 Task: Look for space in Banamba, Mali from 26th August, 2023 to 10th September, 2023 for 6 adults, 2 children in price range Rs.10000 to Rs.15000. Place can be entire place or shared room with 6 bedrooms having 6 beds and 6 bathrooms. Property type can be house, flat, guest house. Amenities needed are: wifi, TV, free parkinig on premises, gym, breakfast. Booking option can be shelf check-in. Required host language is English.
Action: Mouse moved to (461, 116)
Screenshot: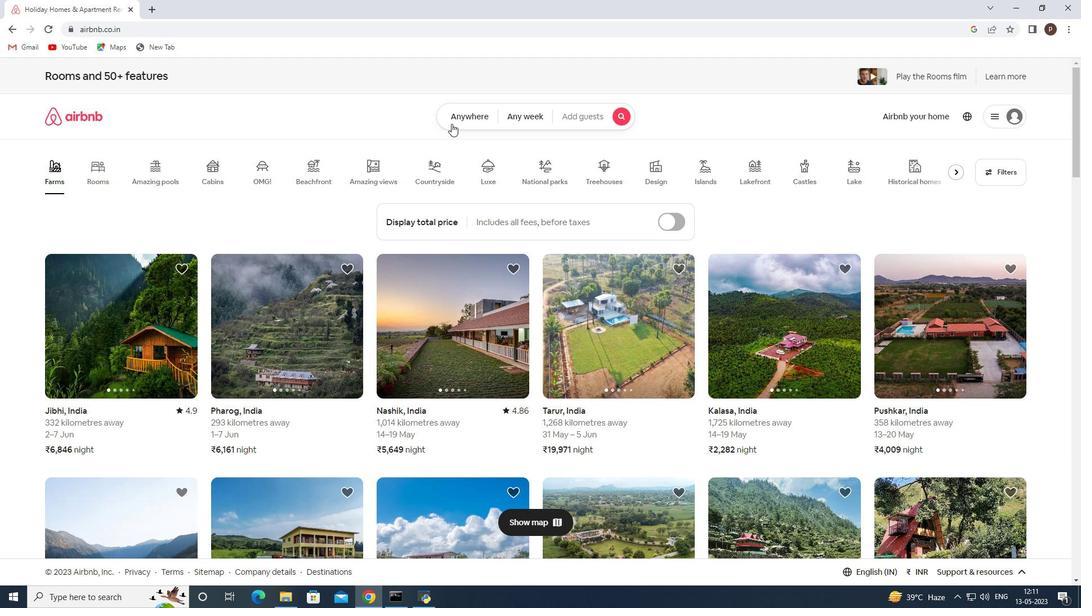 
Action: Mouse pressed left at (461, 116)
Screenshot: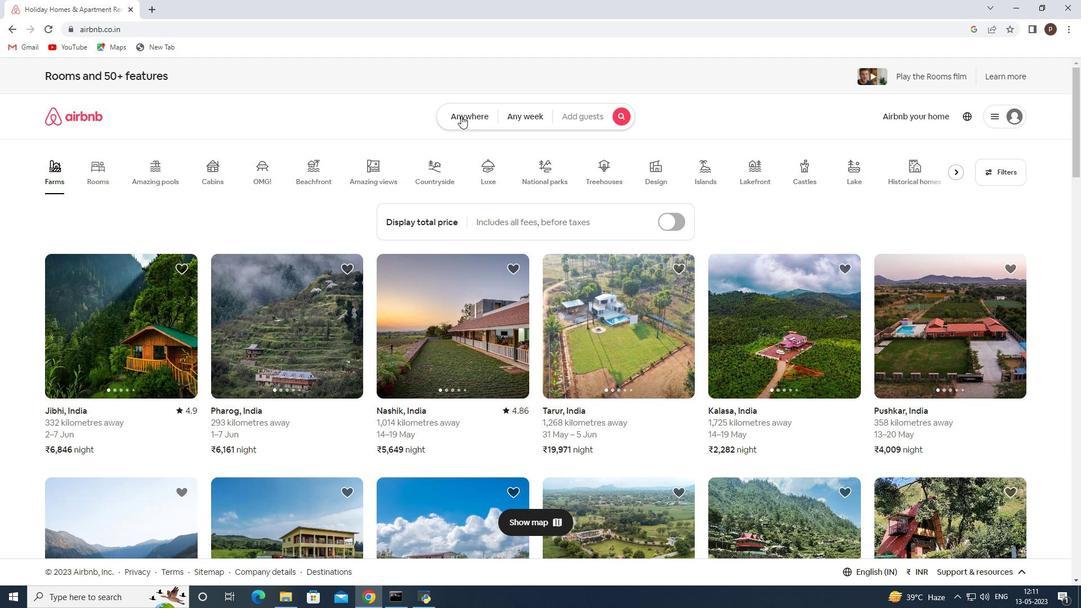 
Action: Mouse moved to (360, 158)
Screenshot: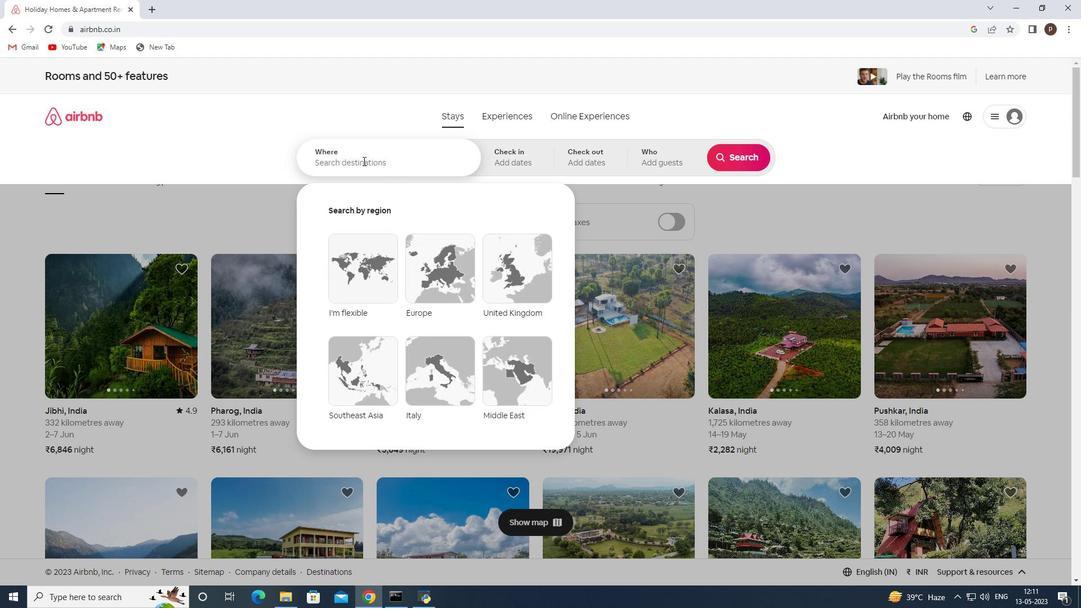 
Action: Mouse pressed left at (360, 158)
Screenshot: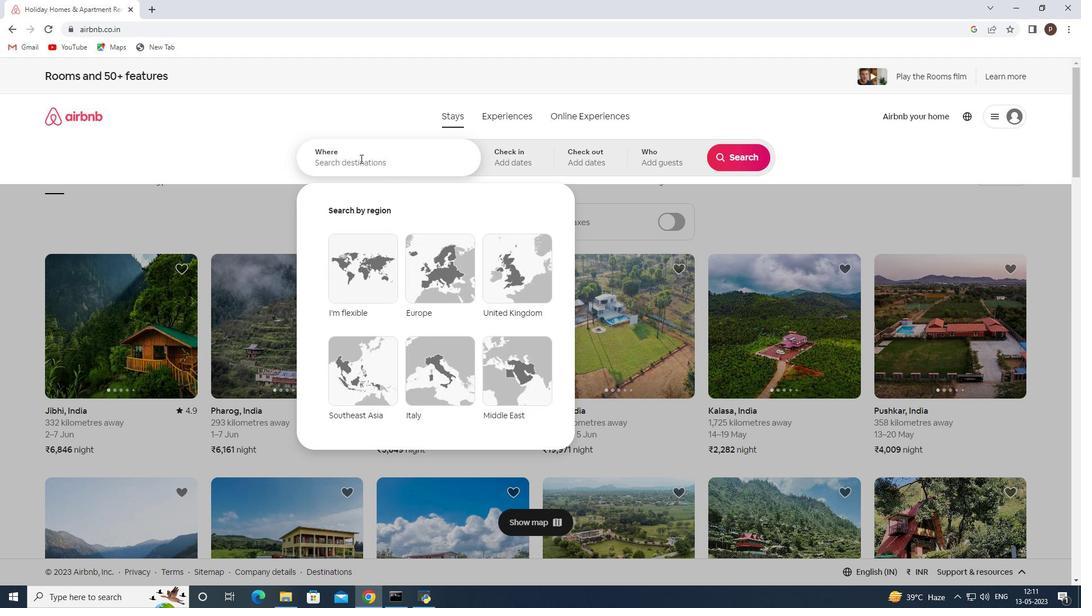 
Action: Key pressed <Key.caps_lock>B<Key.caps_lock>anamba,<Key.space><Key.caps_lock>M<Key.caps_lock>ali
Screenshot: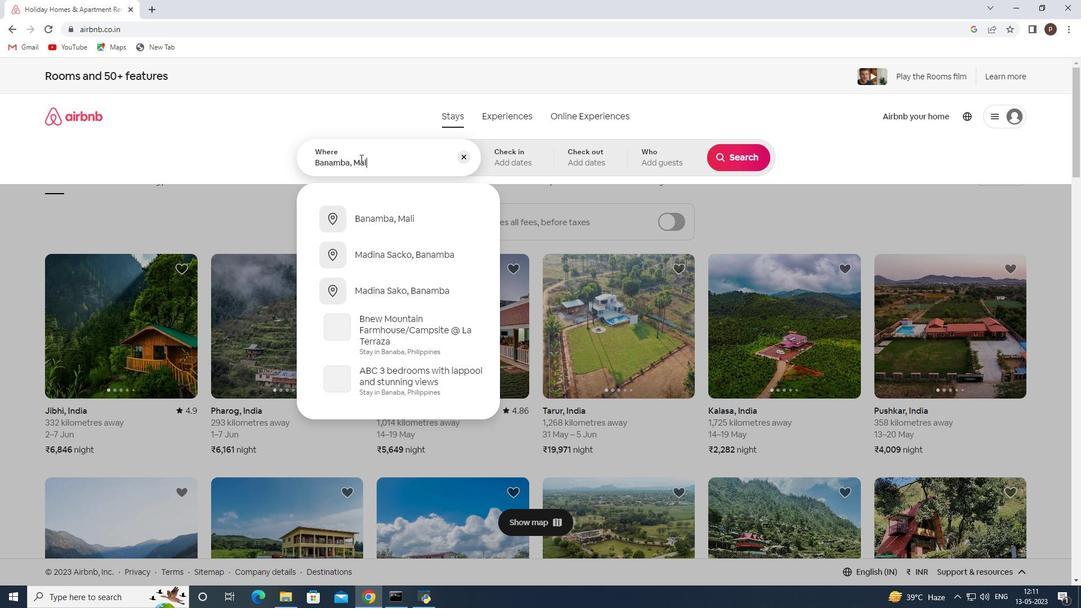 
Action: Mouse moved to (387, 219)
Screenshot: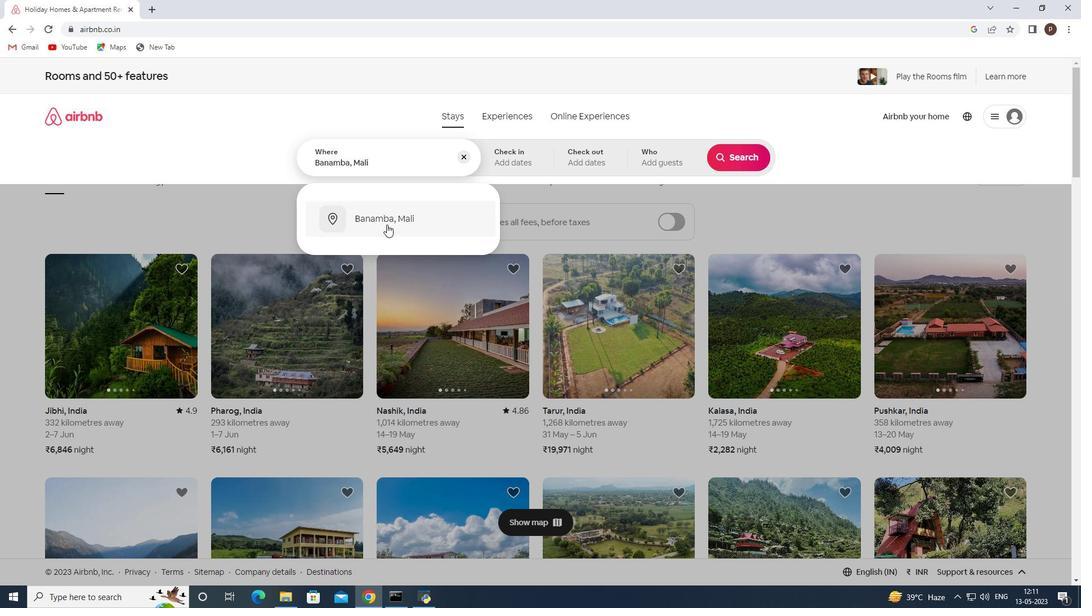 
Action: Mouse pressed left at (387, 219)
Screenshot: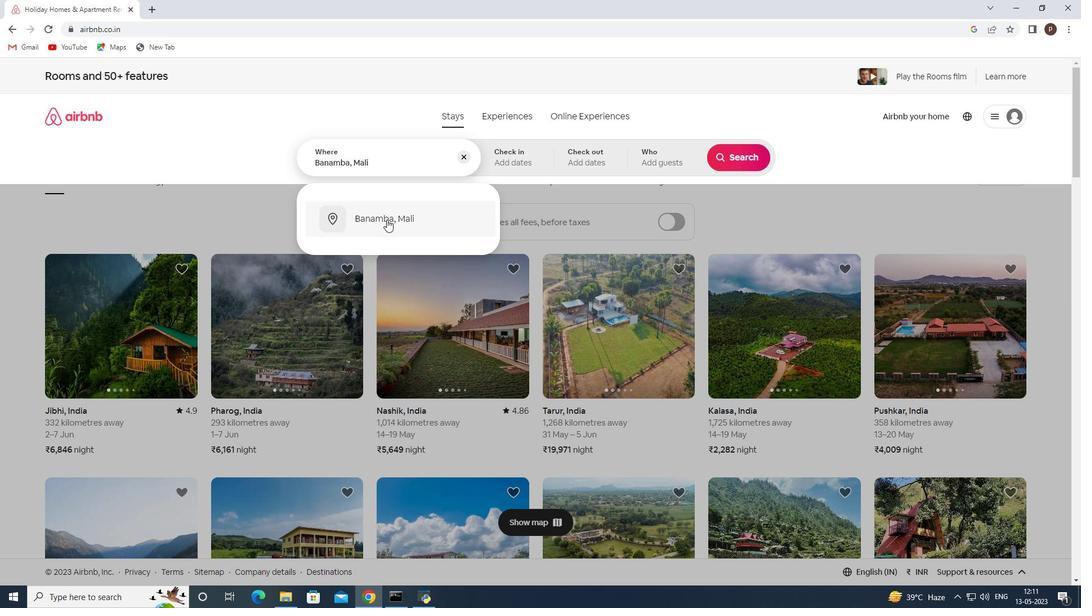 
Action: Mouse moved to (739, 253)
Screenshot: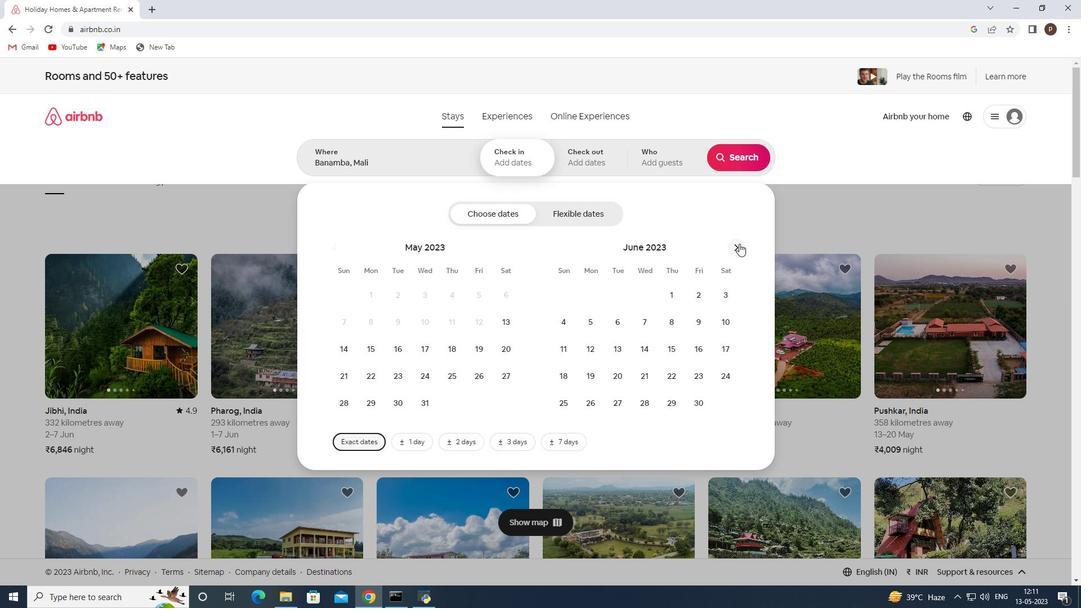 
Action: Mouse pressed left at (739, 253)
Screenshot: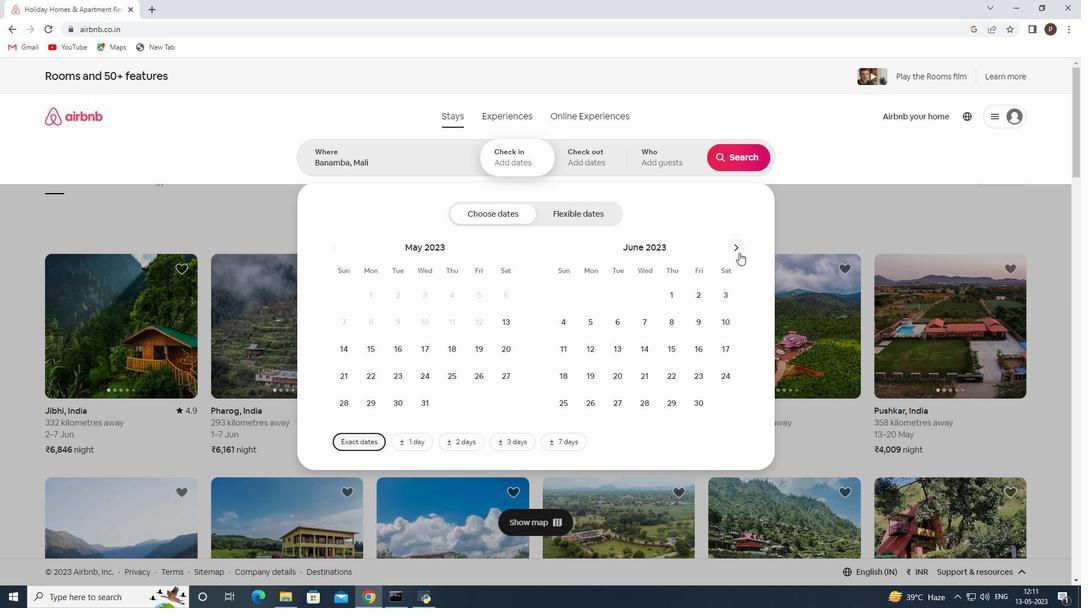 
Action: Mouse pressed left at (739, 253)
Screenshot: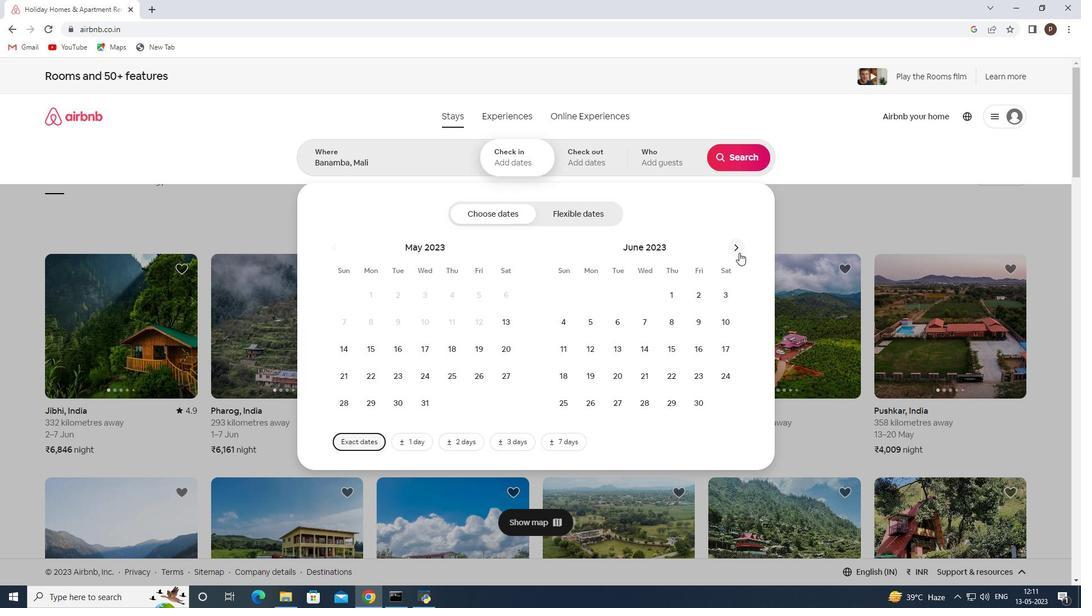 
Action: Mouse pressed left at (739, 253)
Screenshot: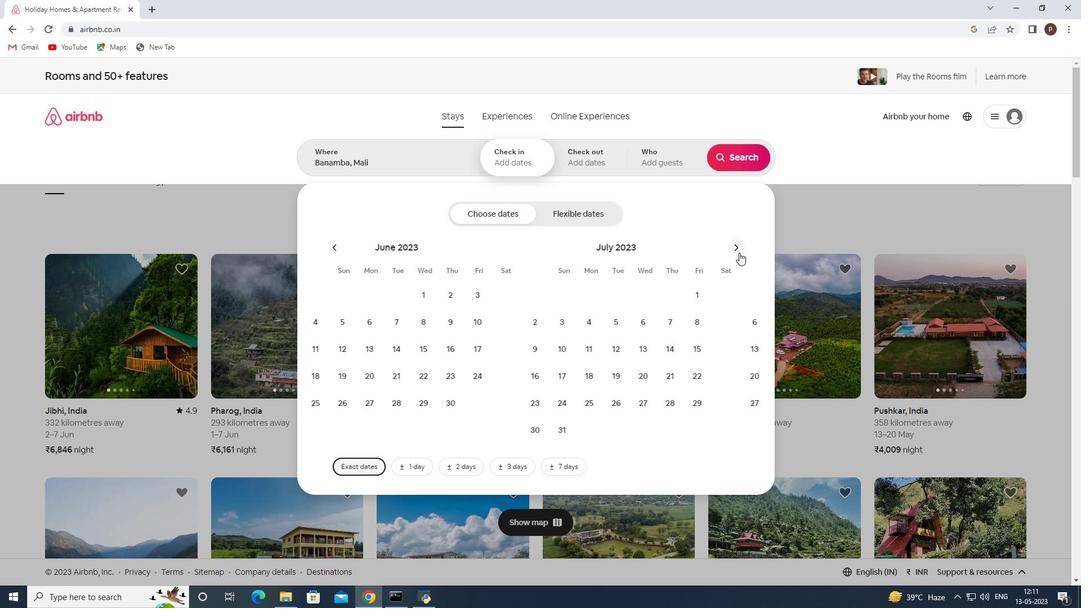 
Action: Mouse moved to (508, 373)
Screenshot: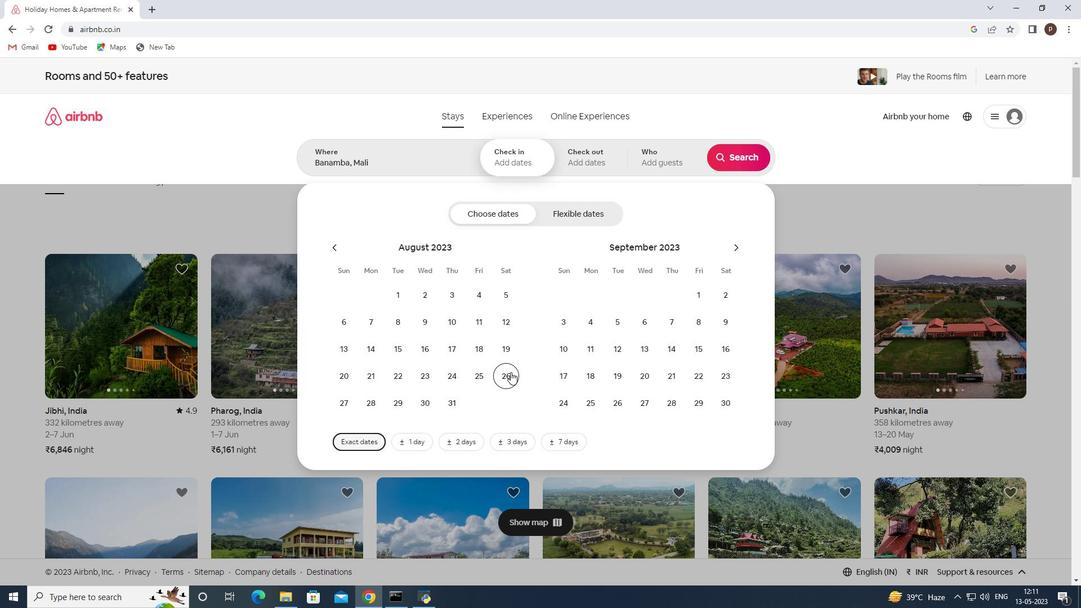 
Action: Mouse pressed left at (508, 373)
Screenshot: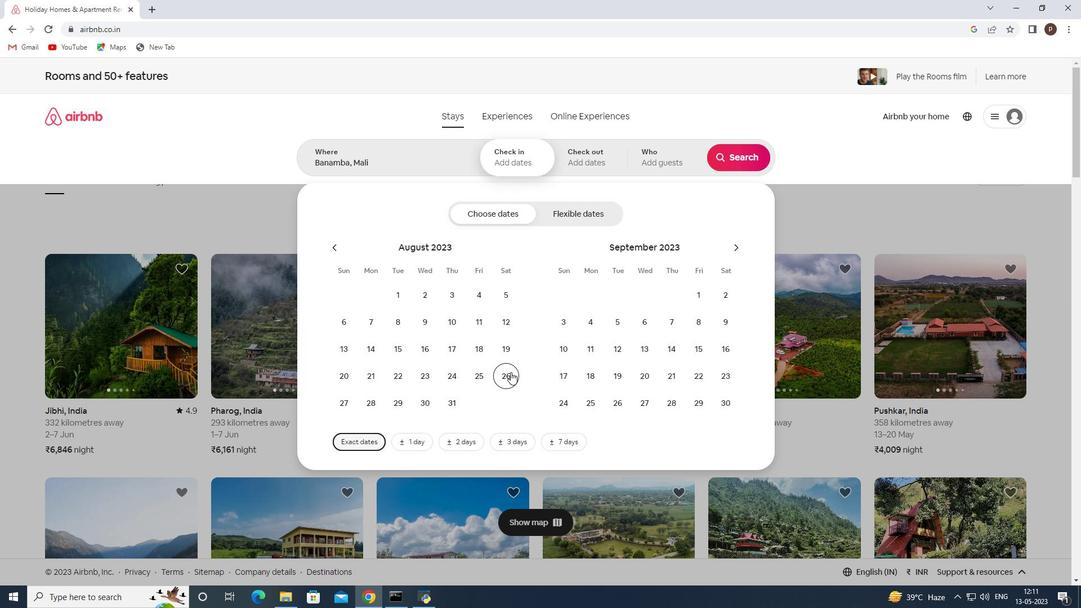 
Action: Mouse moved to (582, 343)
Screenshot: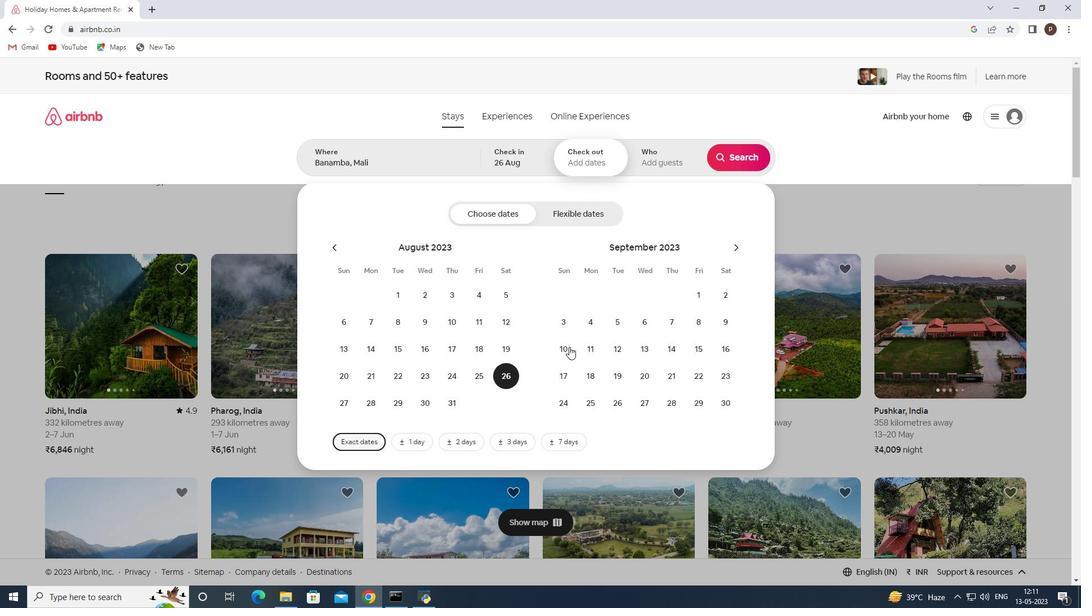 
Action: Mouse pressed left at (582, 343)
Screenshot: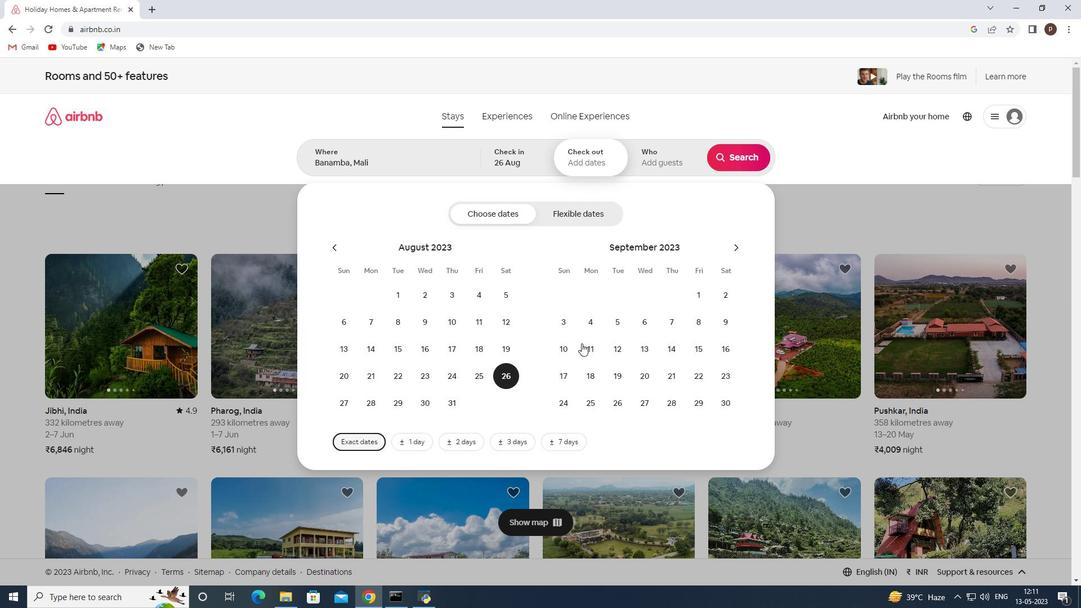 
Action: Mouse moved to (570, 344)
Screenshot: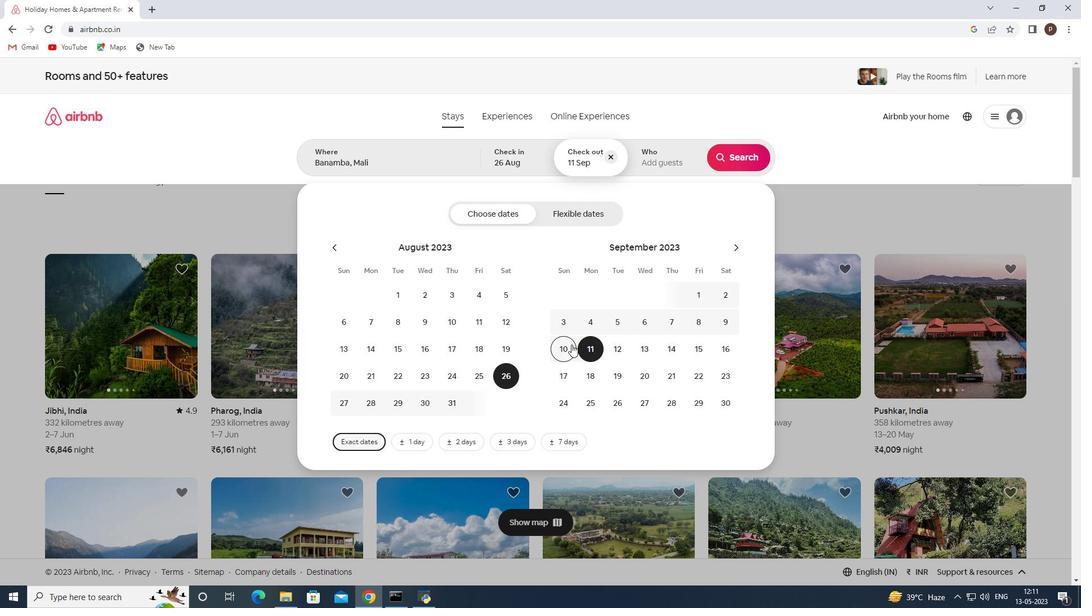 
Action: Mouse pressed left at (570, 344)
Screenshot: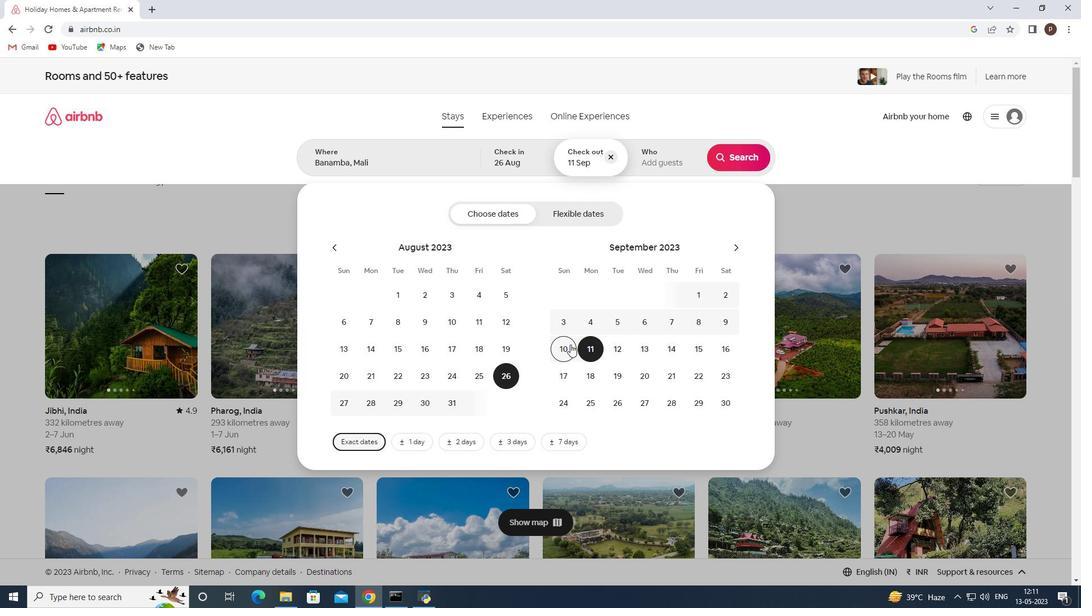
Action: Mouse moved to (645, 160)
Screenshot: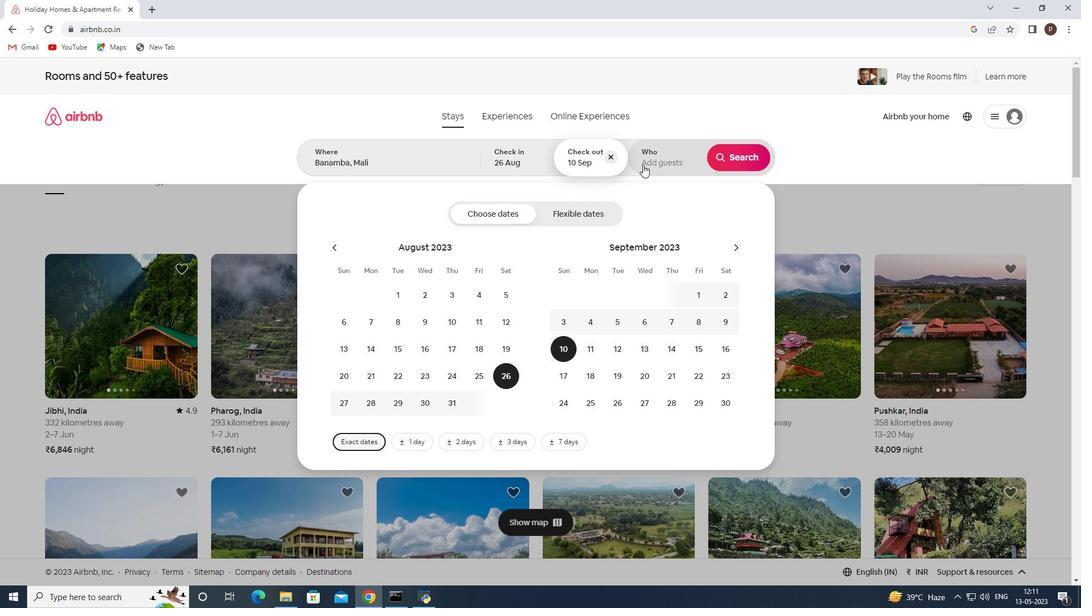 
Action: Mouse pressed left at (645, 160)
Screenshot: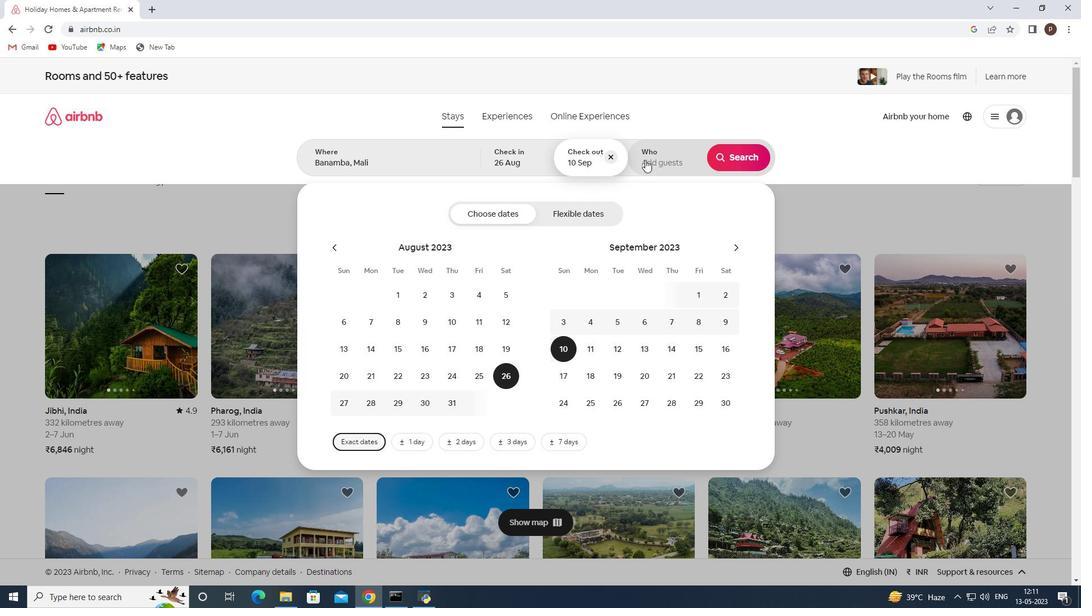 
Action: Mouse moved to (737, 214)
Screenshot: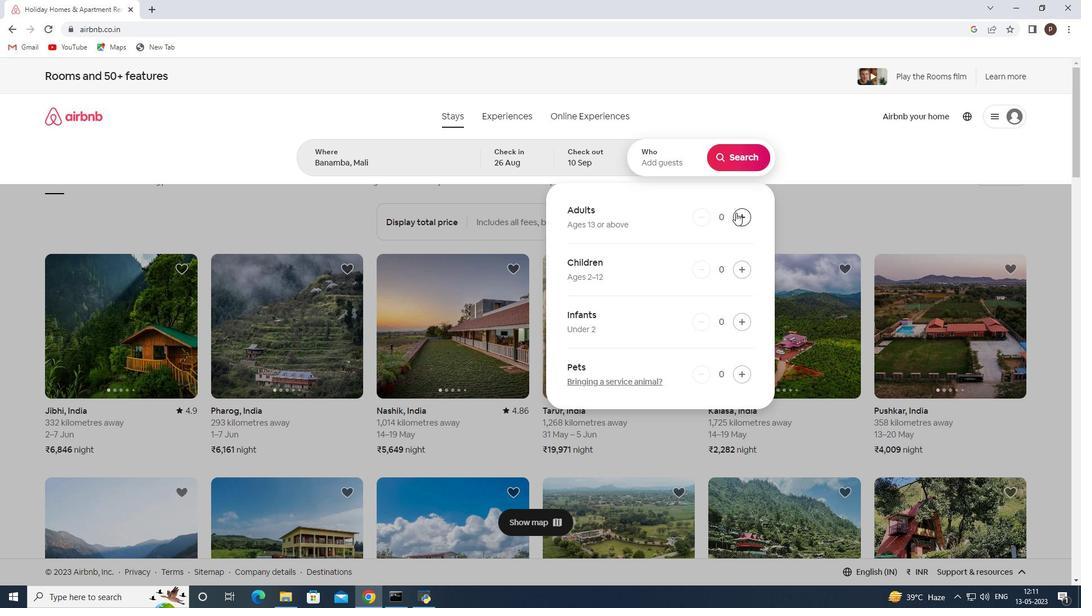 
Action: Mouse pressed left at (737, 214)
Screenshot: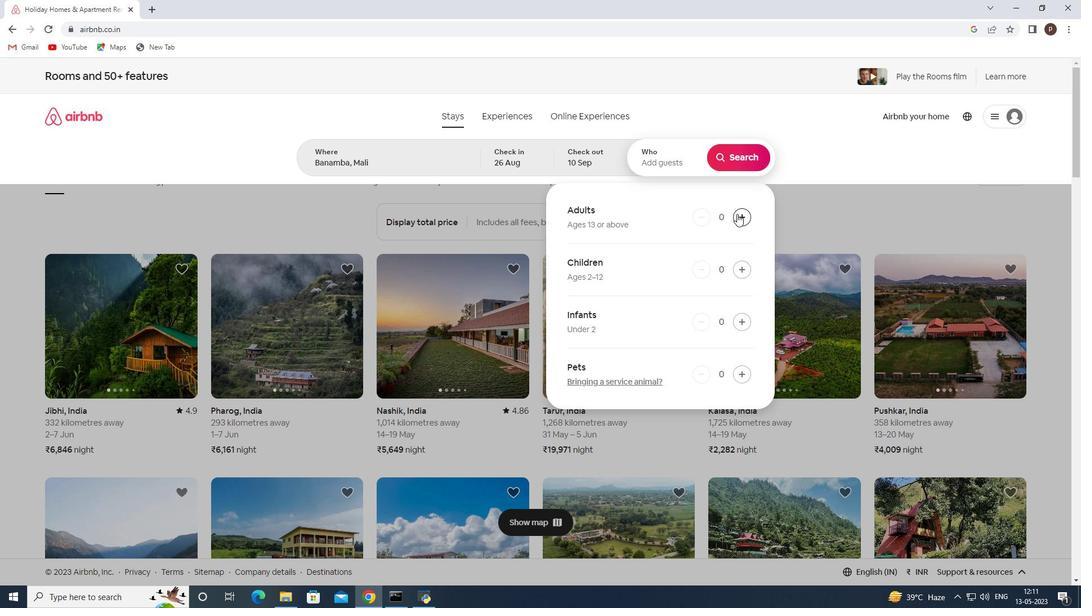 
Action: Mouse pressed left at (737, 214)
Screenshot: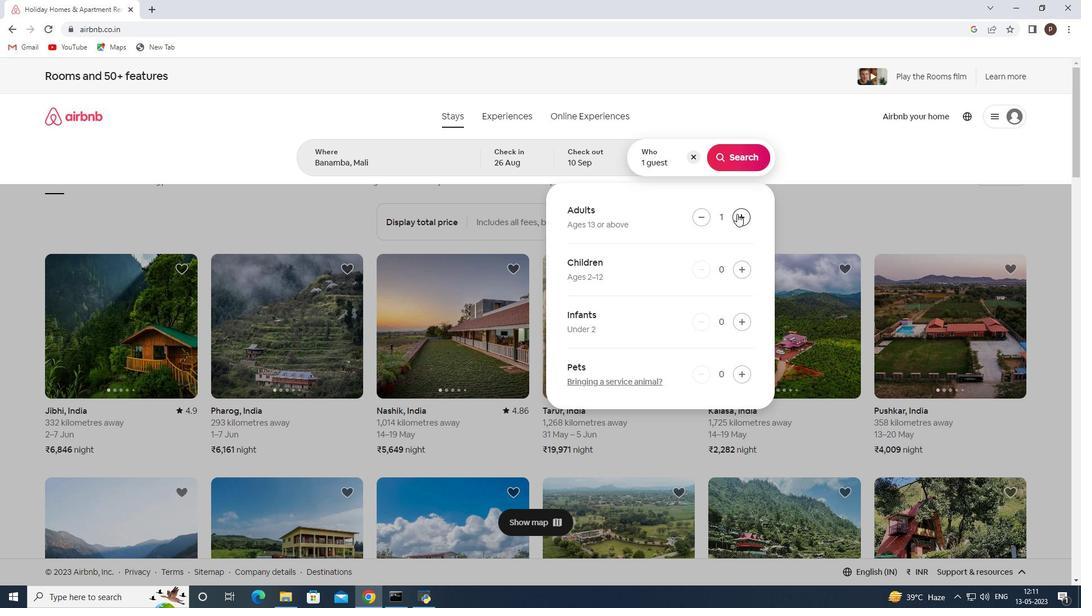 
Action: Mouse pressed left at (737, 214)
Screenshot: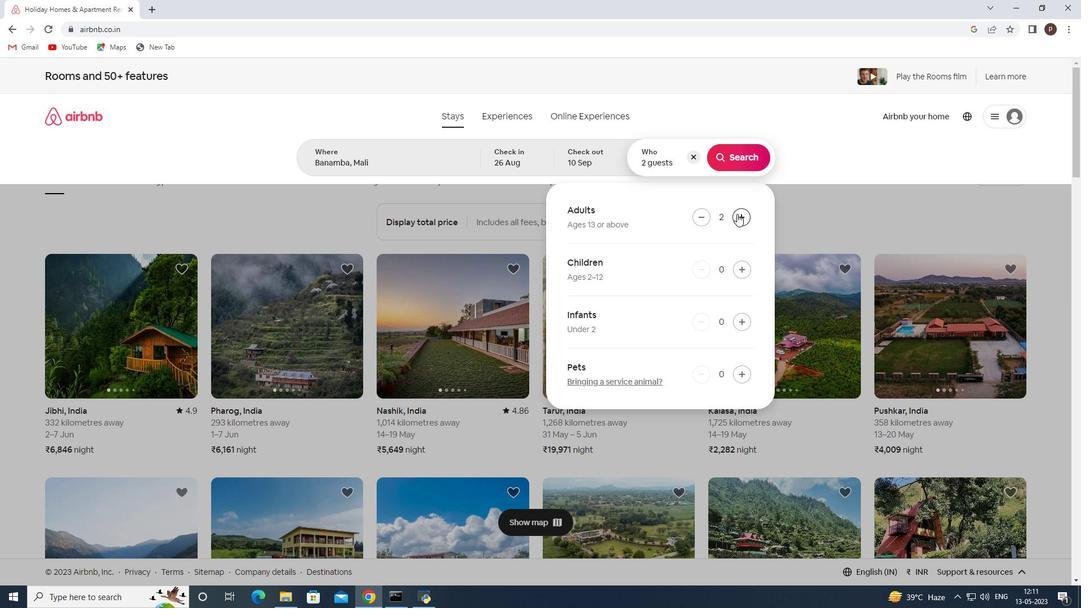 
Action: Mouse pressed left at (737, 214)
Screenshot: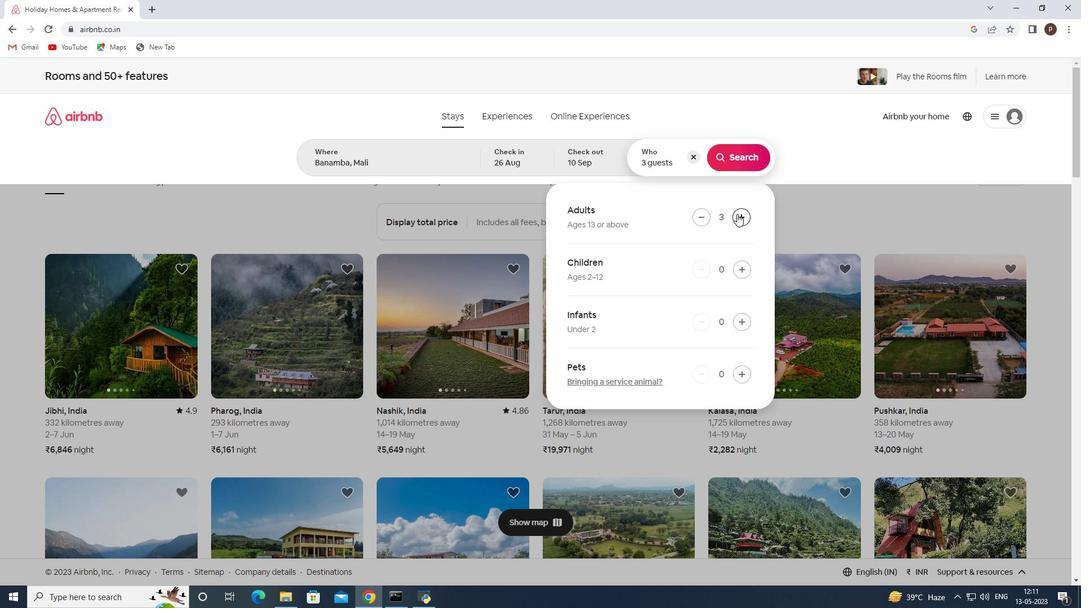 
Action: Mouse pressed left at (737, 214)
Screenshot: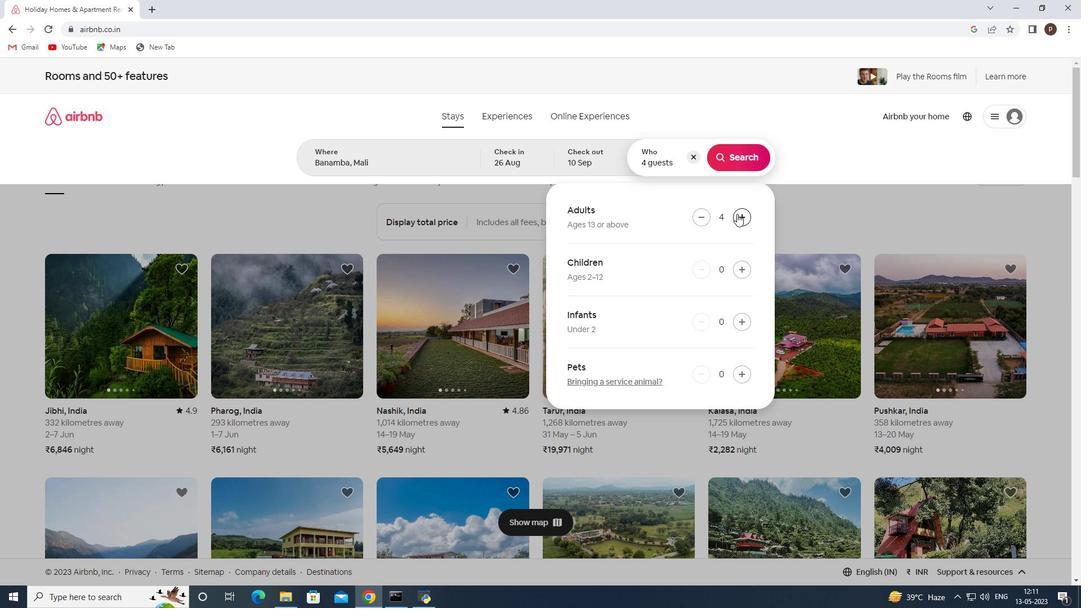
Action: Mouse pressed left at (737, 214)
Screenshot: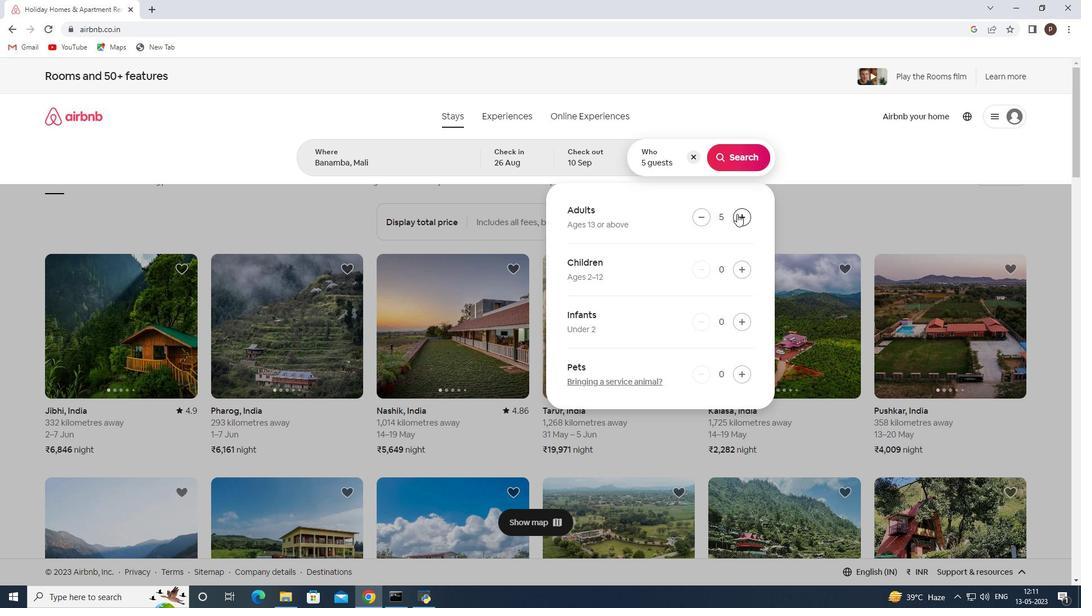 
Action: Mouse moved to (738, 265)
Screenshot: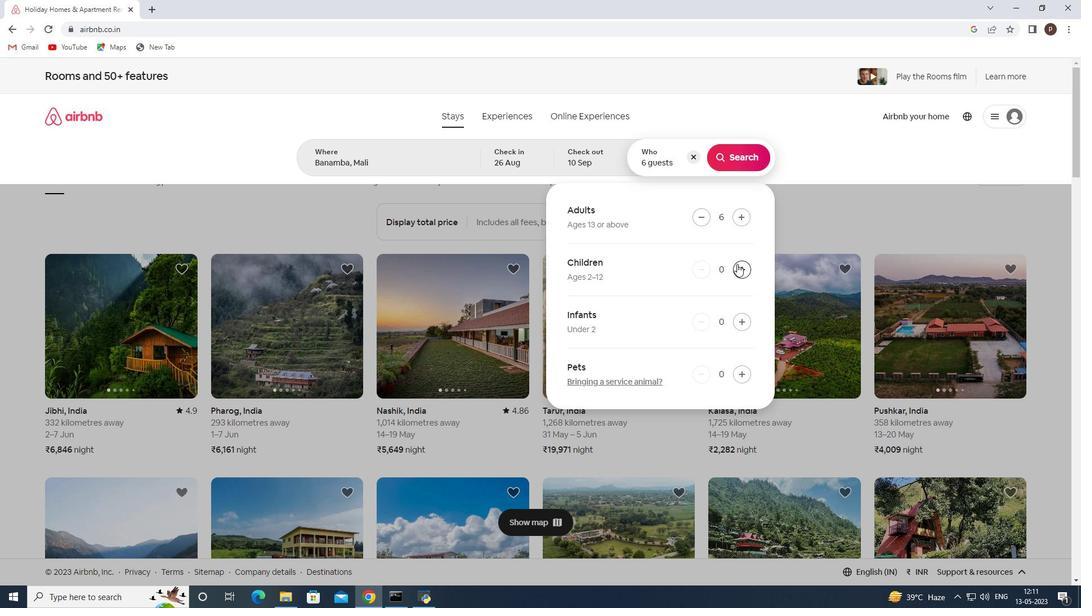 
Action: Mouse pressed left at (738, 265)
Screenshot: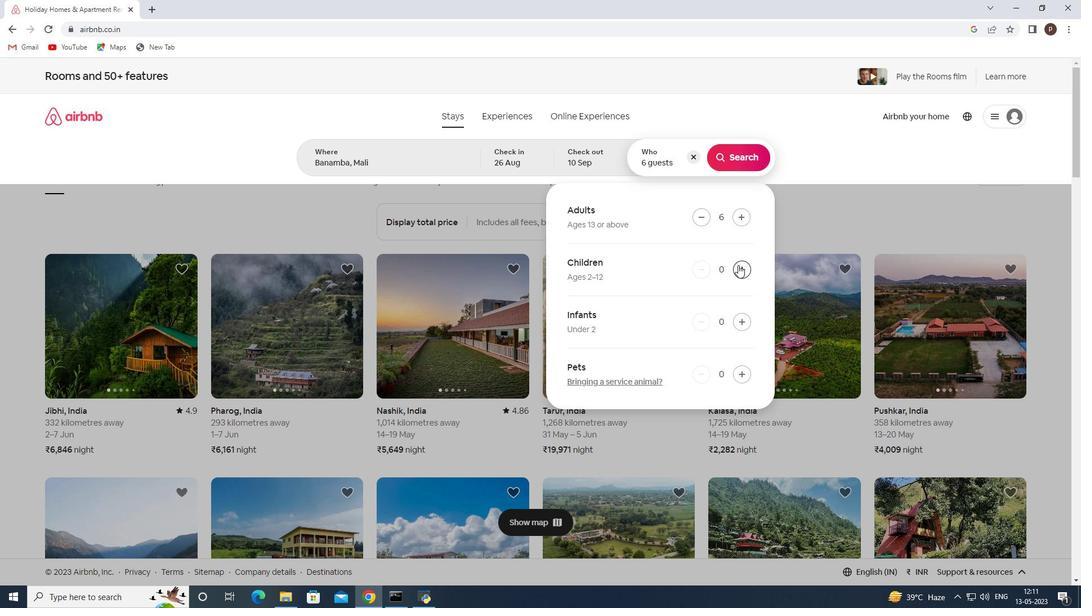 
Action: Mouse pressed left at (738, 265)
Screenshot: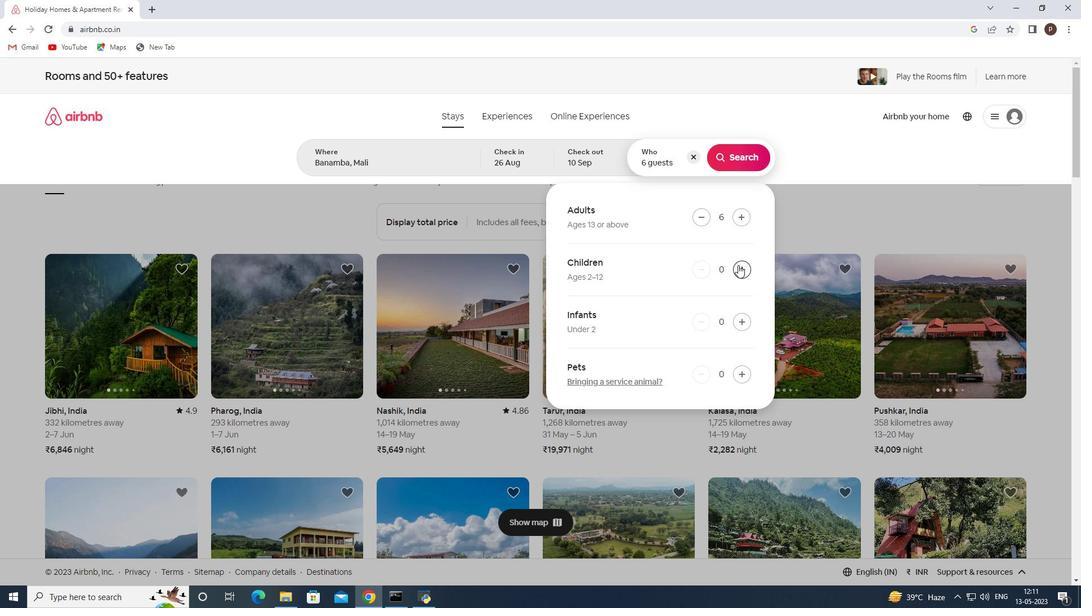 
Action: Mouse moved to (733, 157)
Screenshot: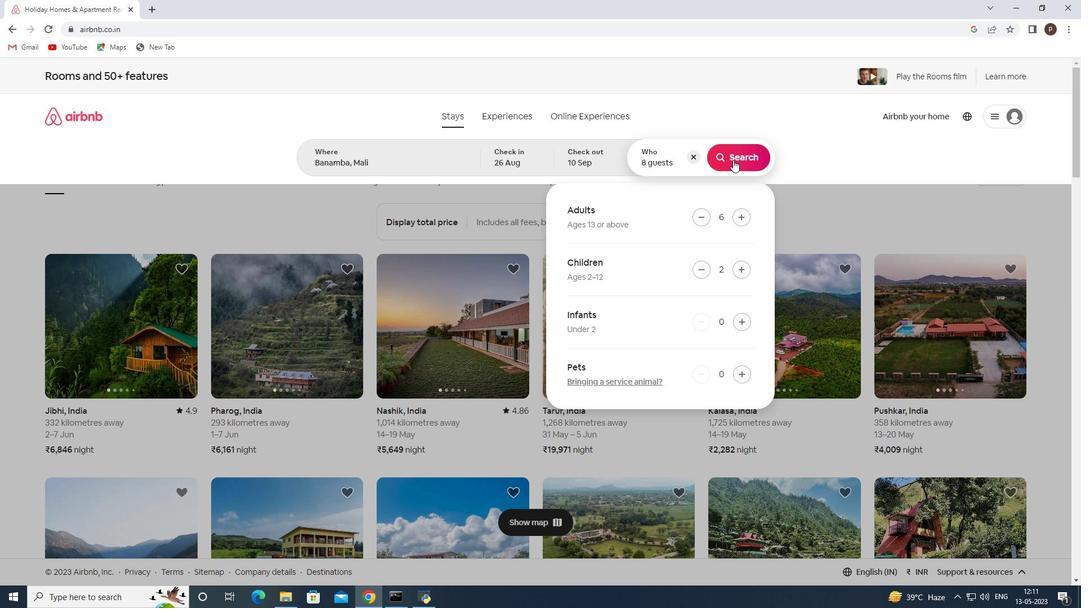 
Action: Mouse pressed left at (733, 157)
Screenshot: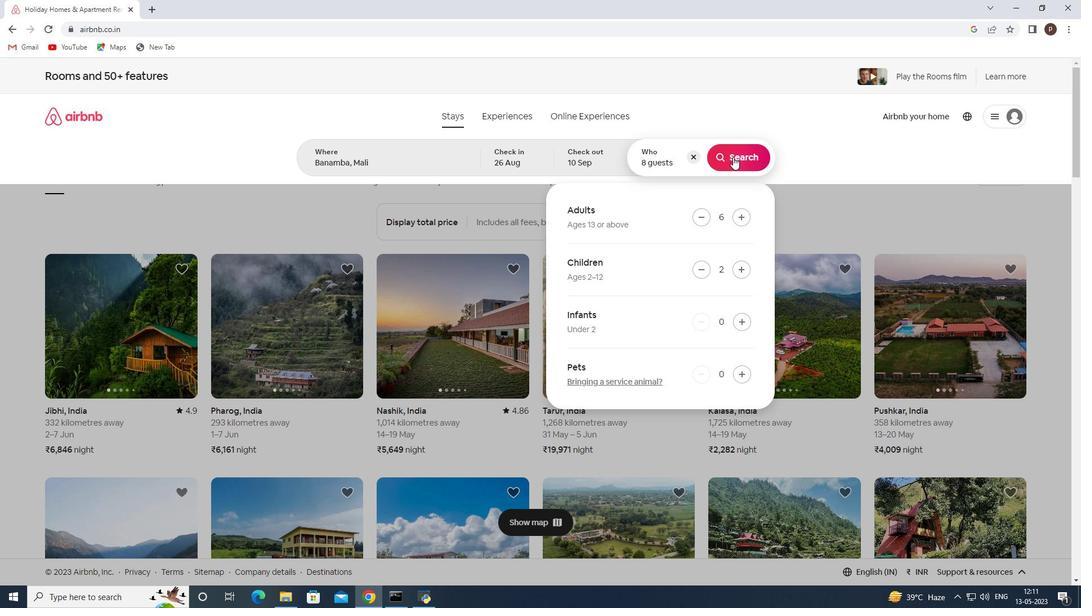 
Action: Mouse moved to (1022, 123)
Screenshot: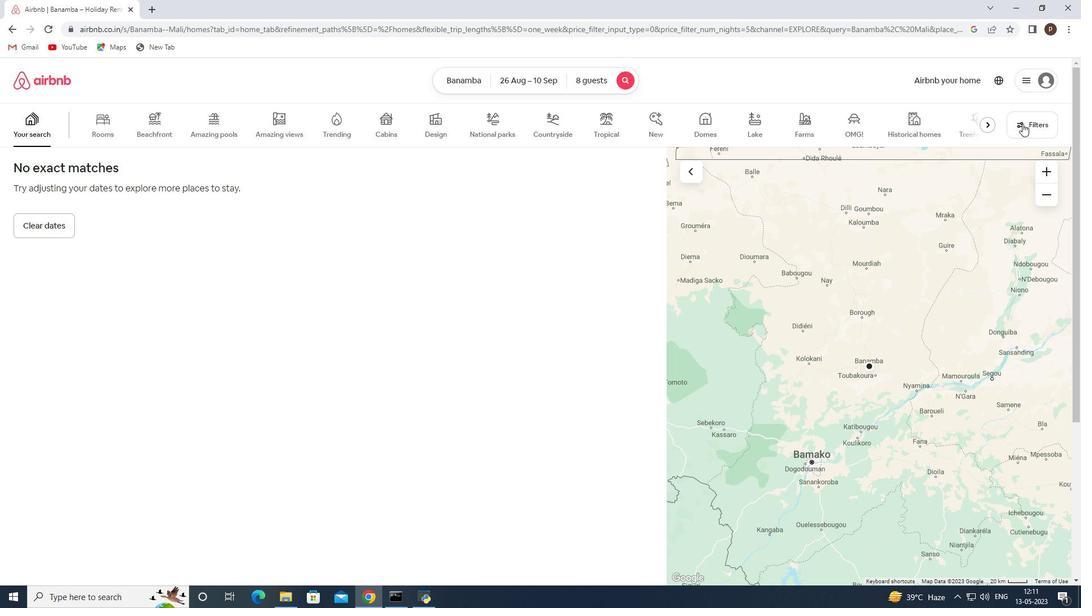 
Action: Mouse pressed left at (1022, 123)
Screenshot: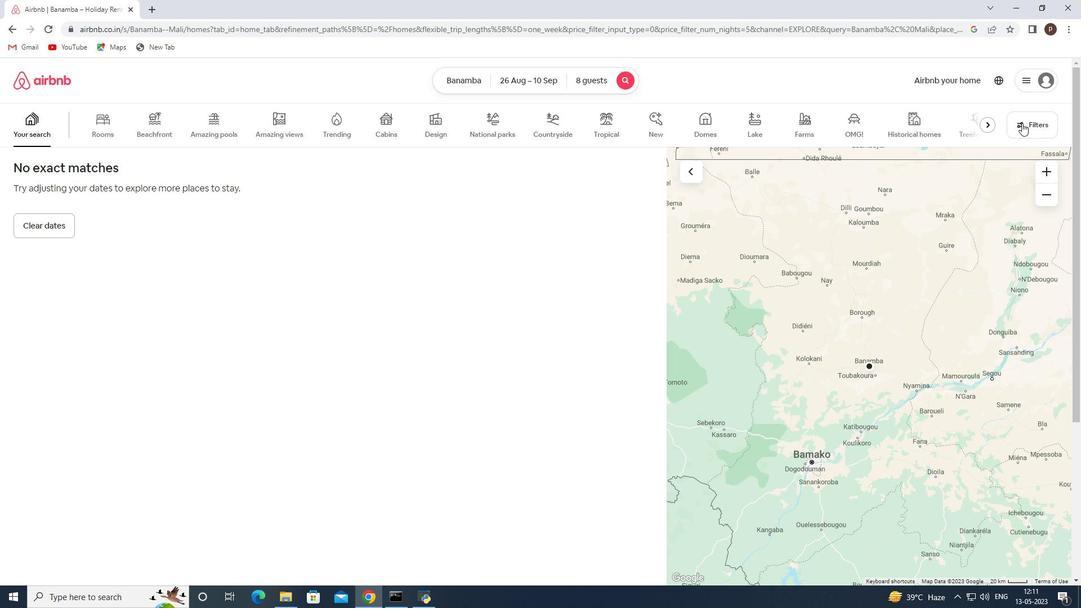 
Action: Mouse moved to (371, 399)
Screenshot: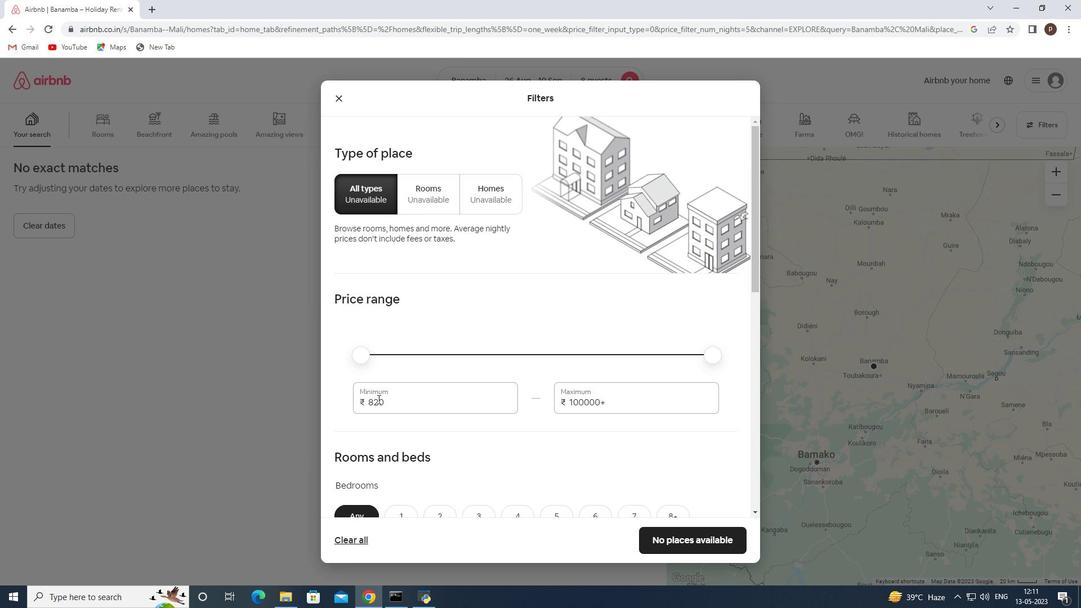 
Action: Mouse pressed left at (371, 399)
Screenshot: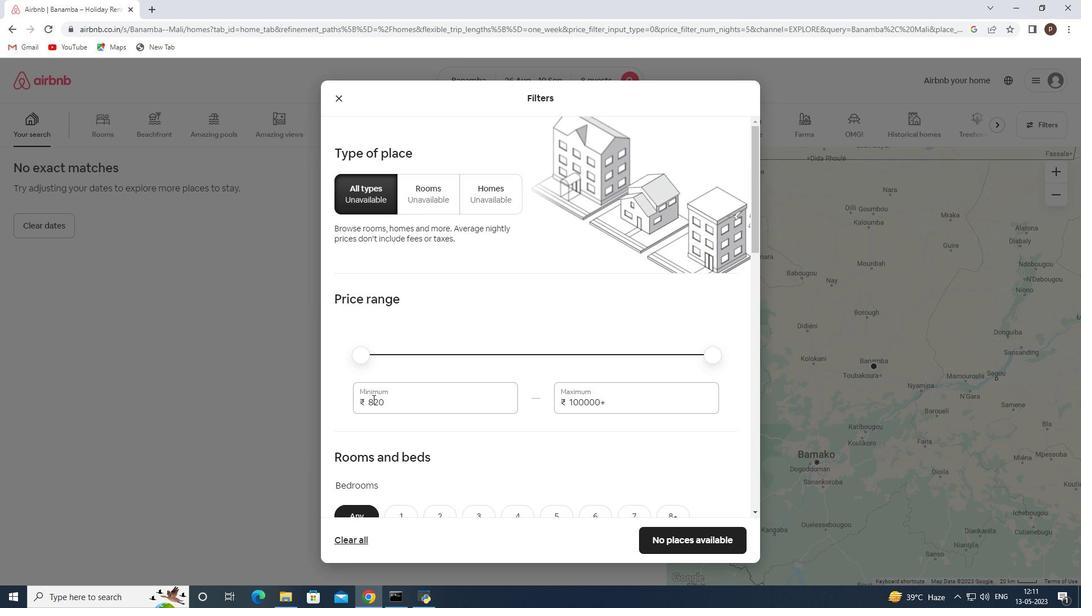 
Action: Mouse moved to (371, 399)
Screenshot: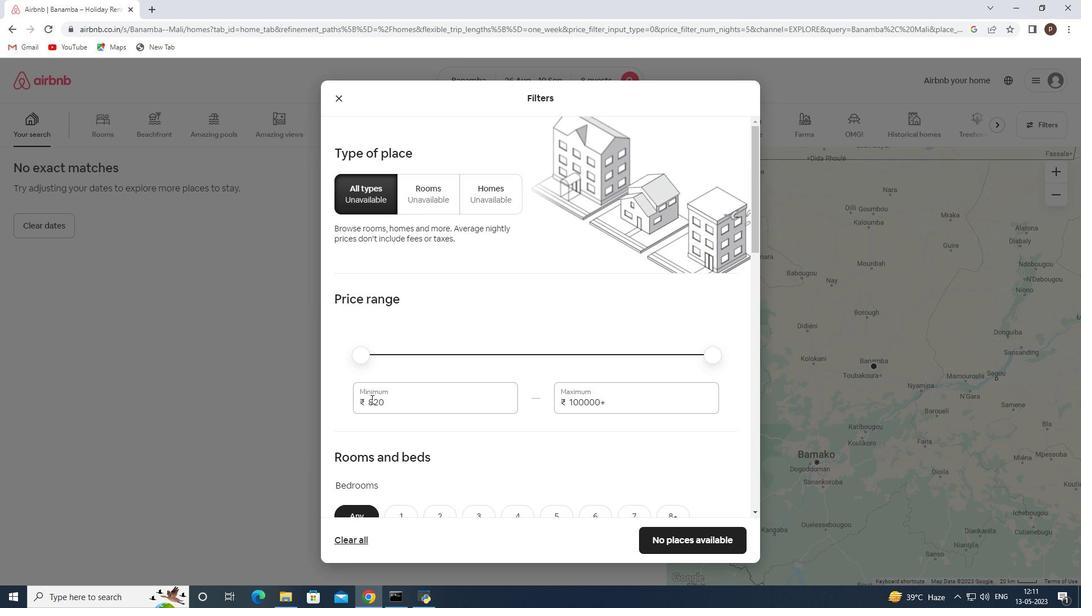 
Action: Mouse pressed left at (371, 399)
Screenshot: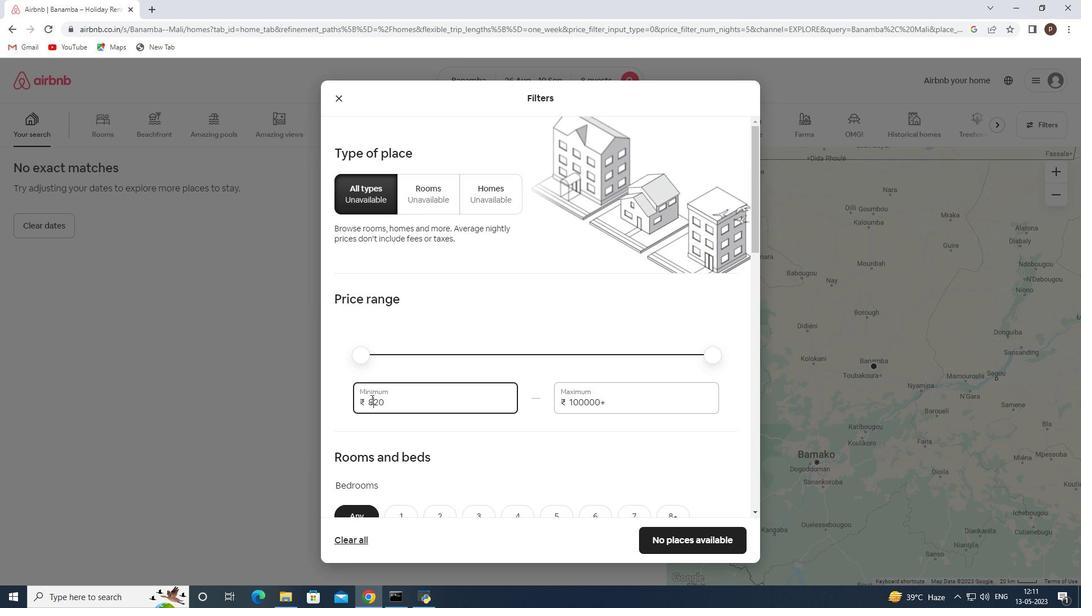 
Action: Key pressed 10000<Key.tab>15000
Screenshot: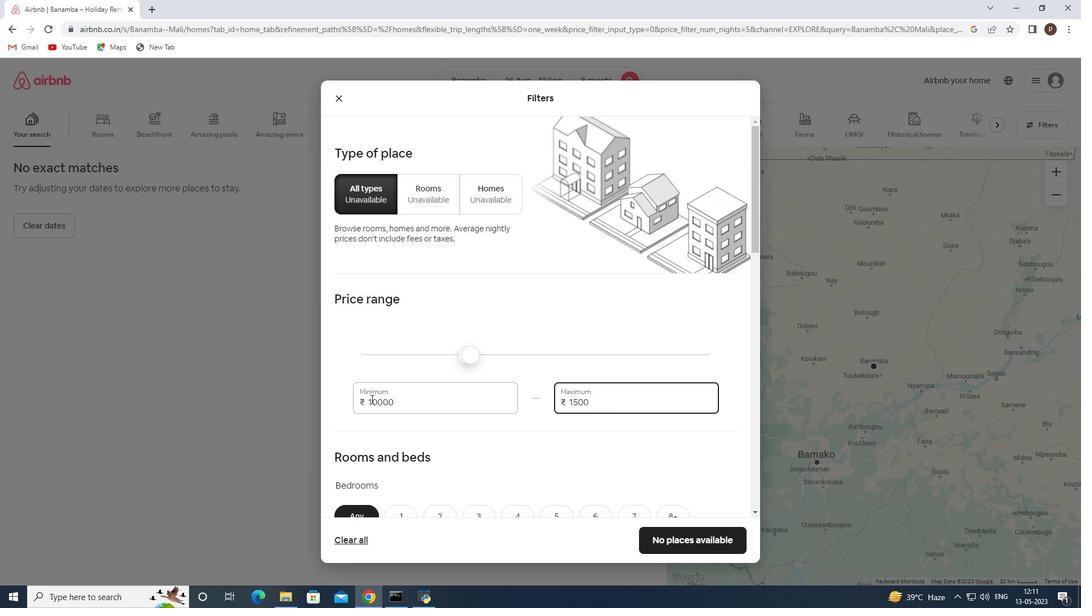 
Action: Mouse scrolled (371, 398) with delta (0, 0)
Screenshot: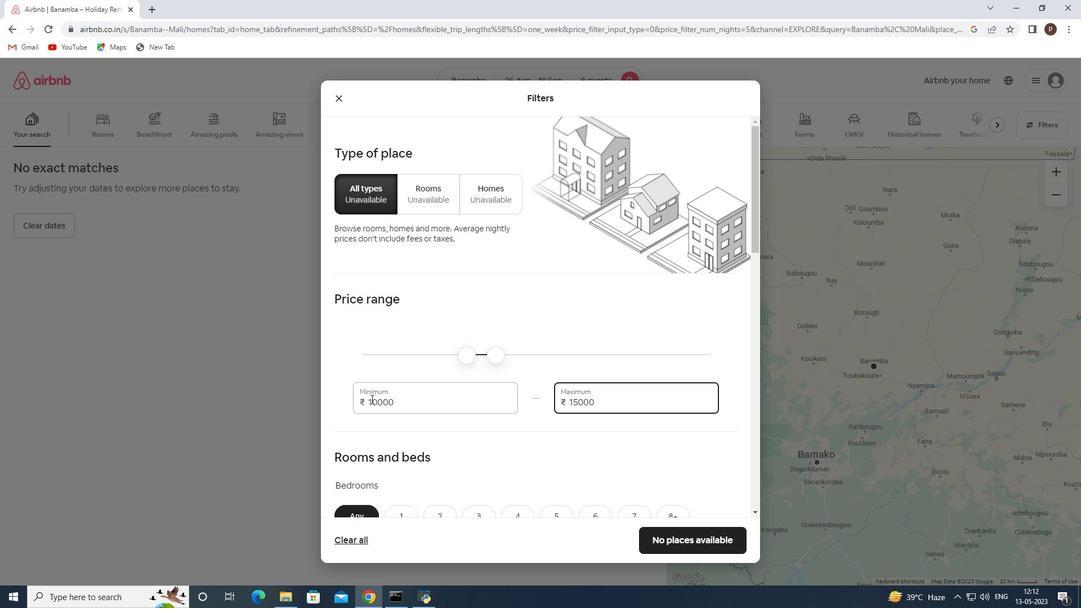 
Action: Mouse scrolled (371, 398) with delta (0, 0)
Screenshot: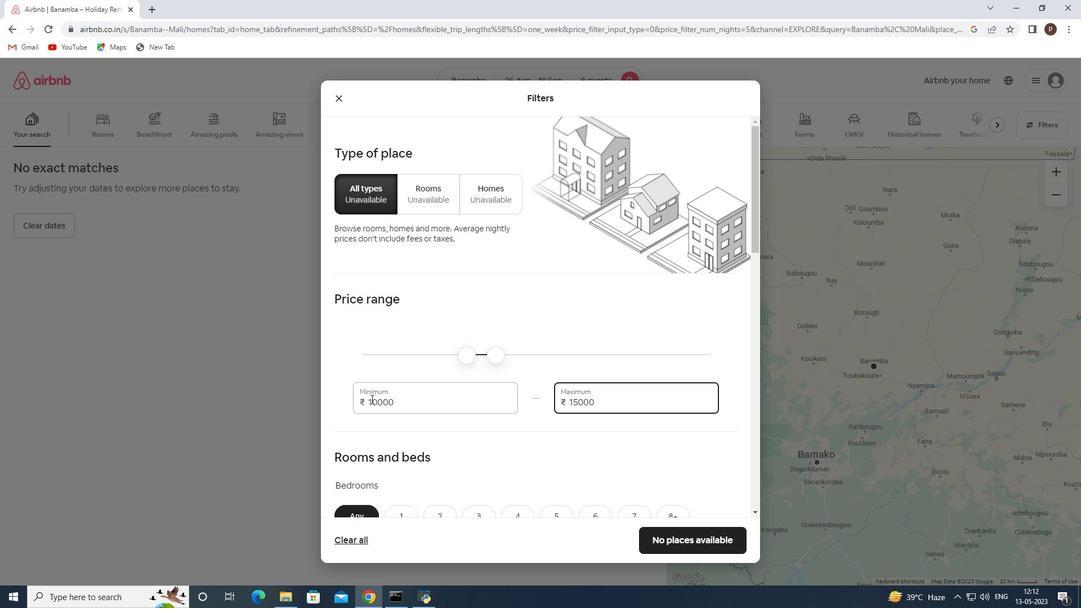 
Action: Mouse scrolled (371, 398) with delta (0, 0)
Screenshot: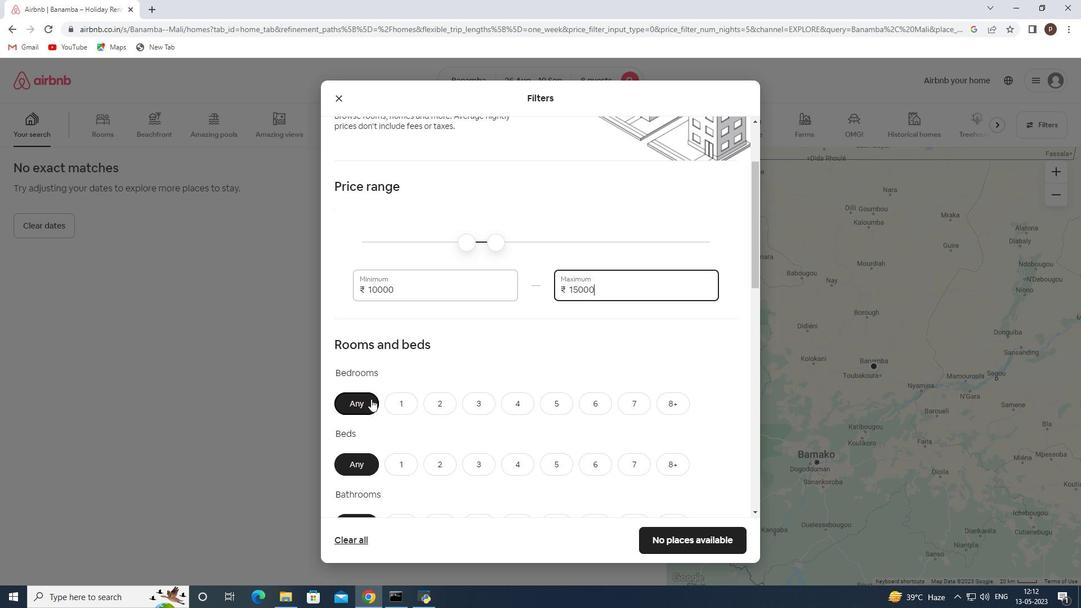 
Action: Mouse scrolled (371, 398) with delta (0, 0)
Screenshot: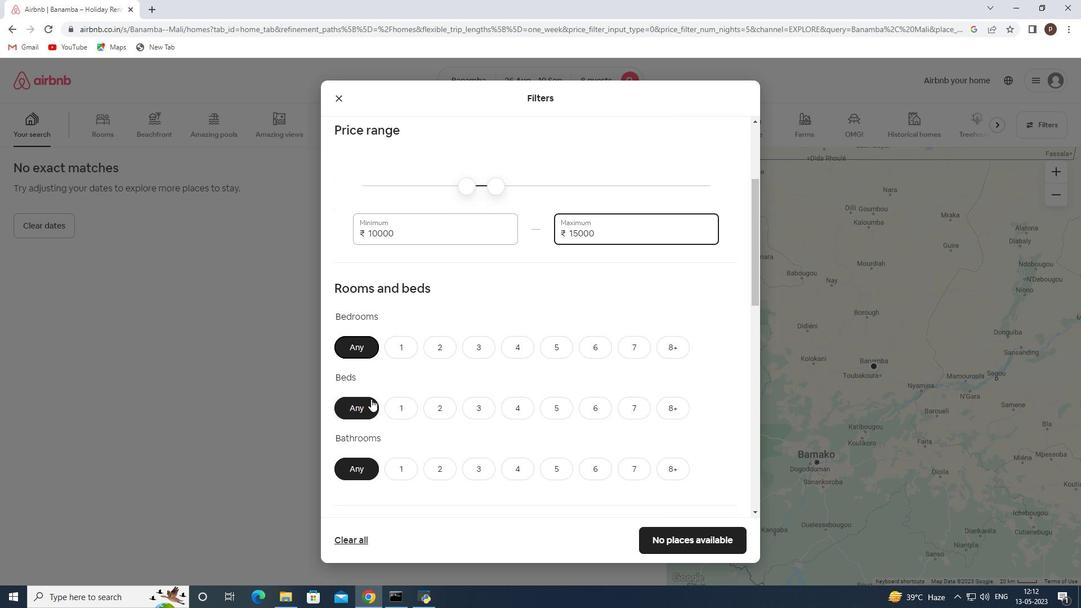 
Action: Mouse moved to (596, 289)
Screenshot: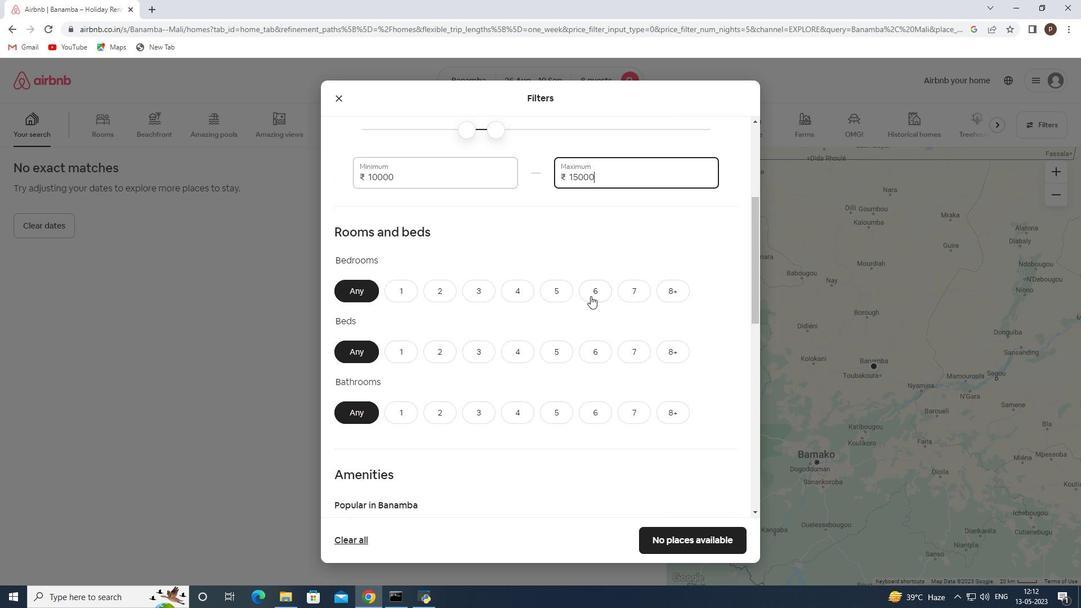 
Action: Mouse pressed left at (596, 289)
Screenshot: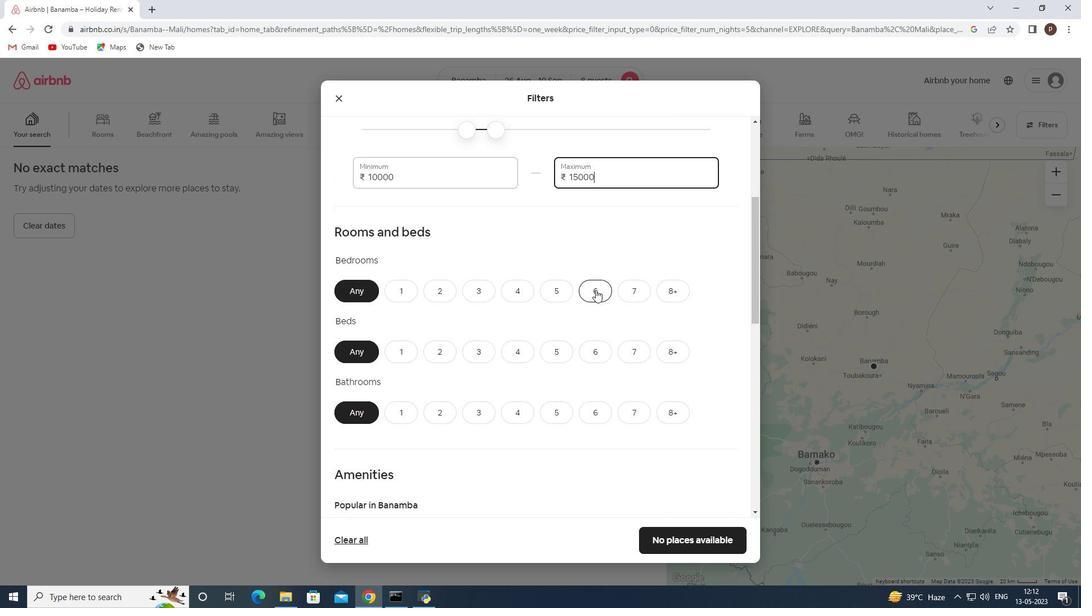 
Action: Mouse moved to (594, 347)
Screenshot: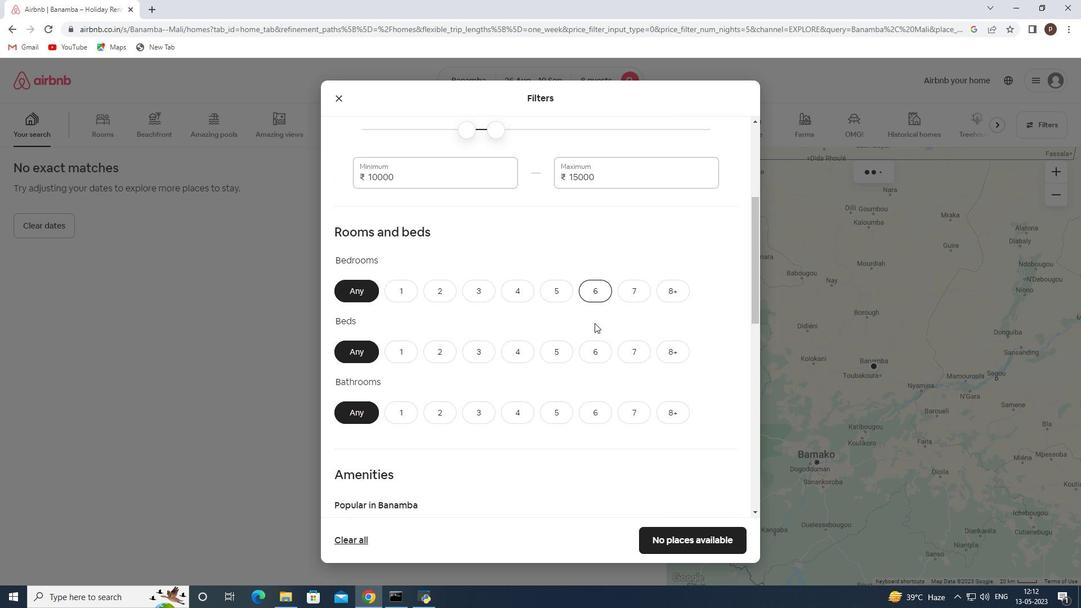 
Action: Mouse pressed left at (594, 347)
Screenshot: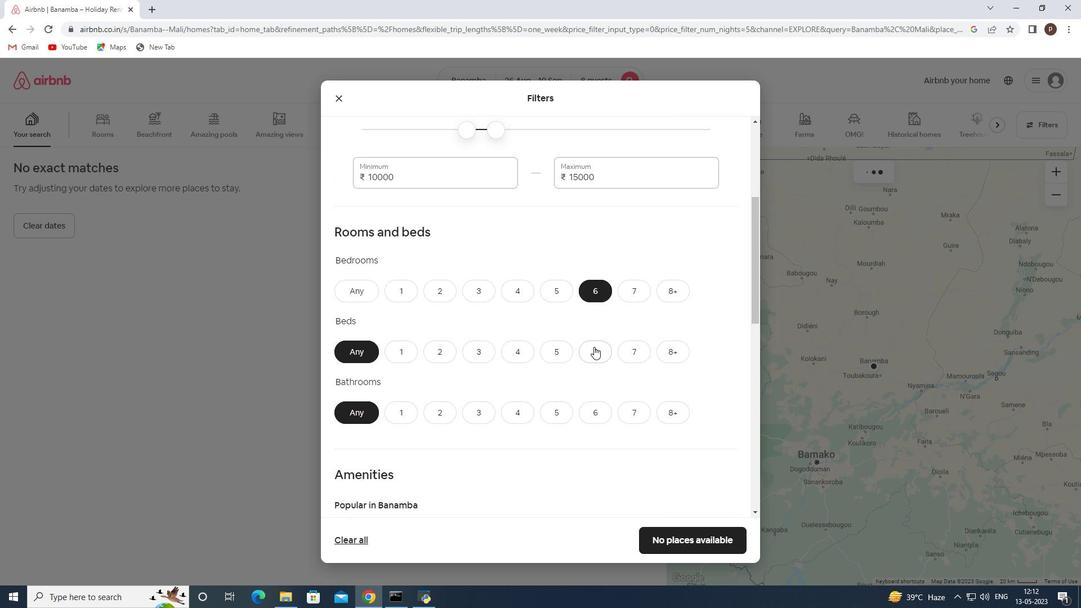 
Action: Mouse moved to (595, 401)
Screenshot: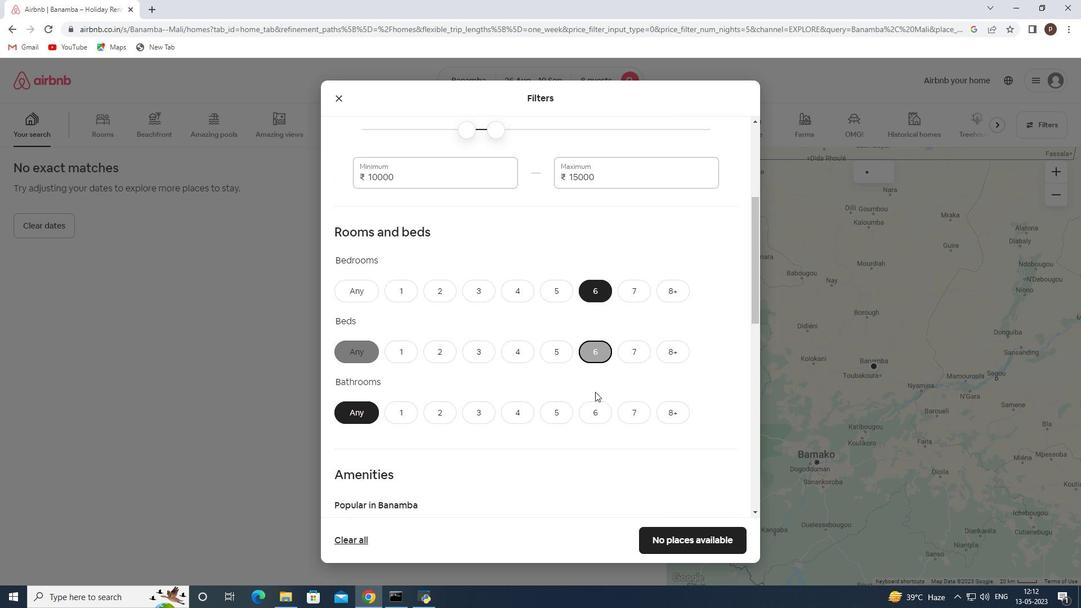 
Action: Mouse pressed left at (595, 401)
Screenshot: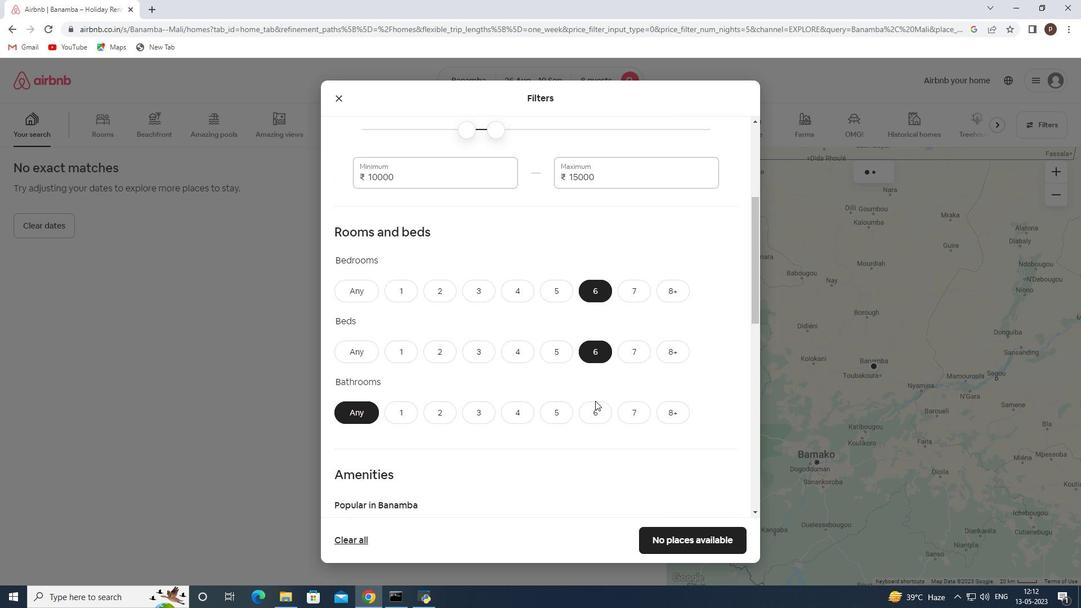 
Action: Mouse moved to (595, 409)
Screenshot: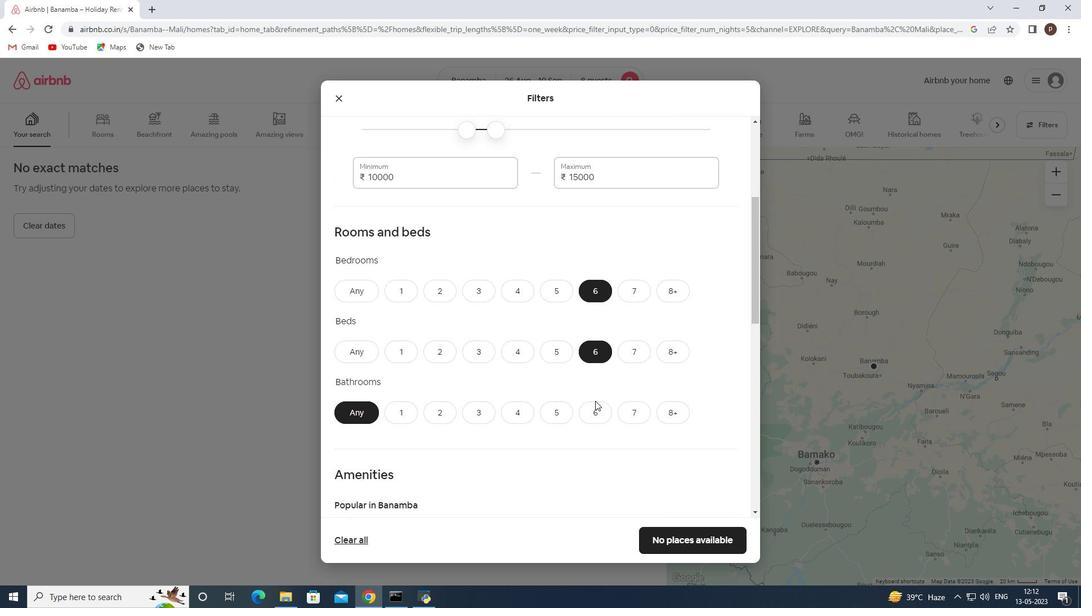 
Action: Mouse pressed left at (595, 409)
Screenshot: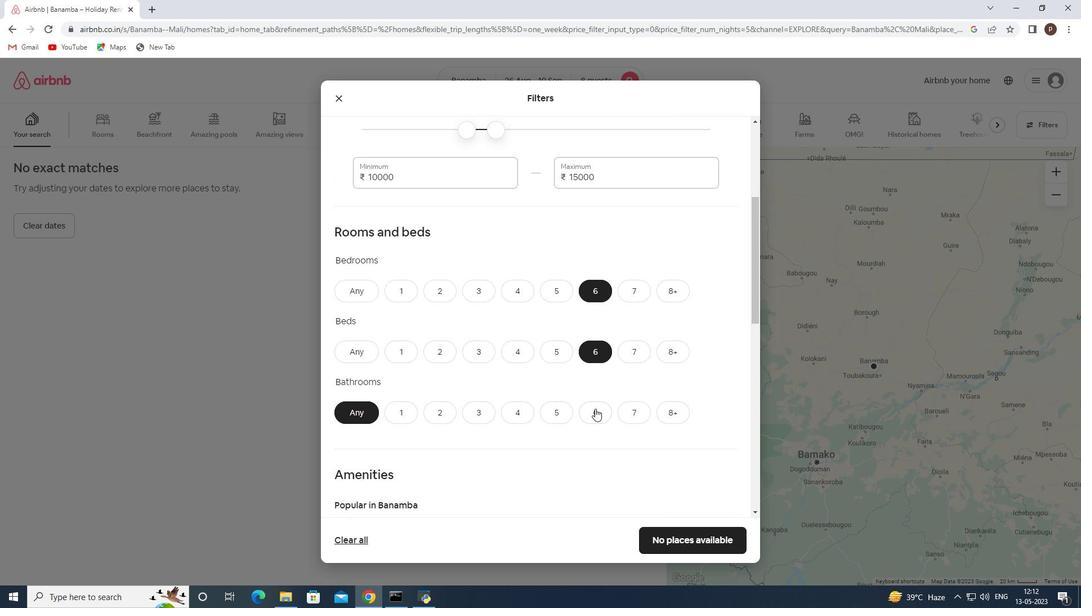 
Action: Mouse scrolled (595, 408) with delta (0, 0)
Screenshot: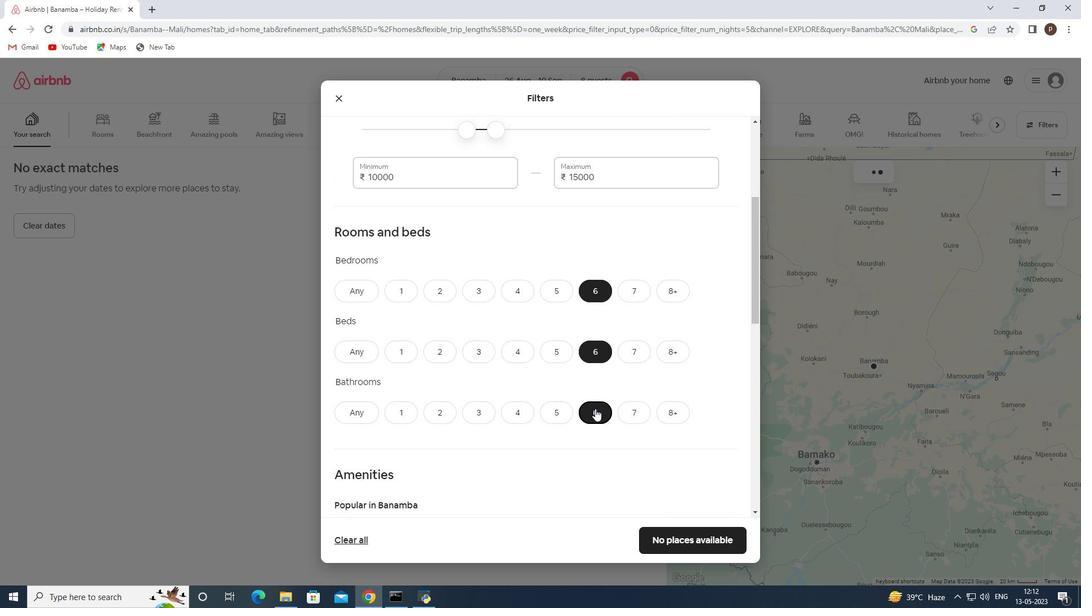 
Action: Mouse scrolled (595, 408) with delta (0, 0)
Screenshot: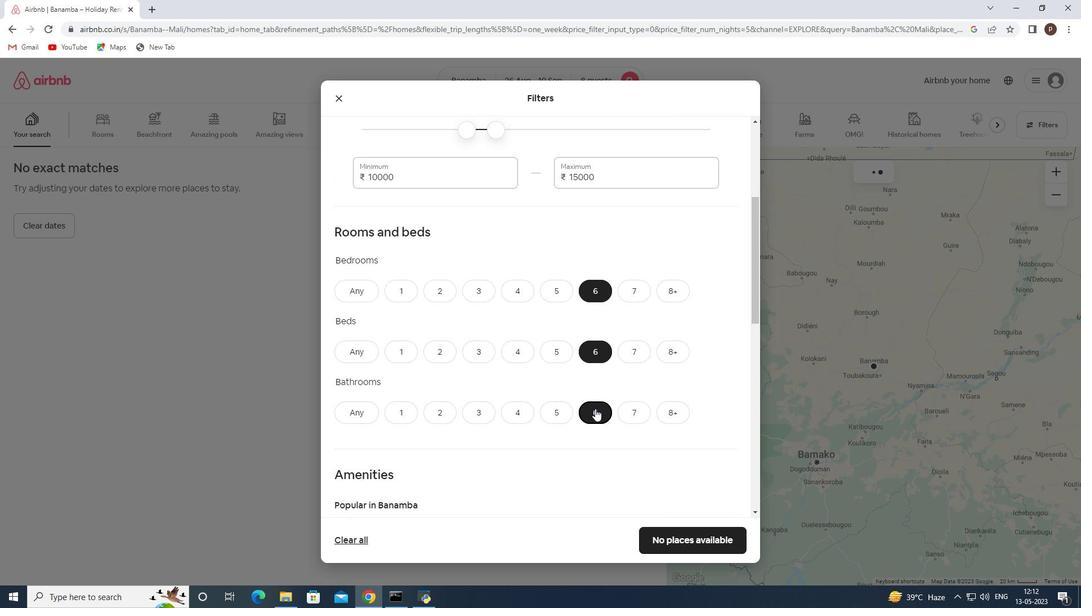 
Action: Mouse moved to (499, 358)
Screenshot: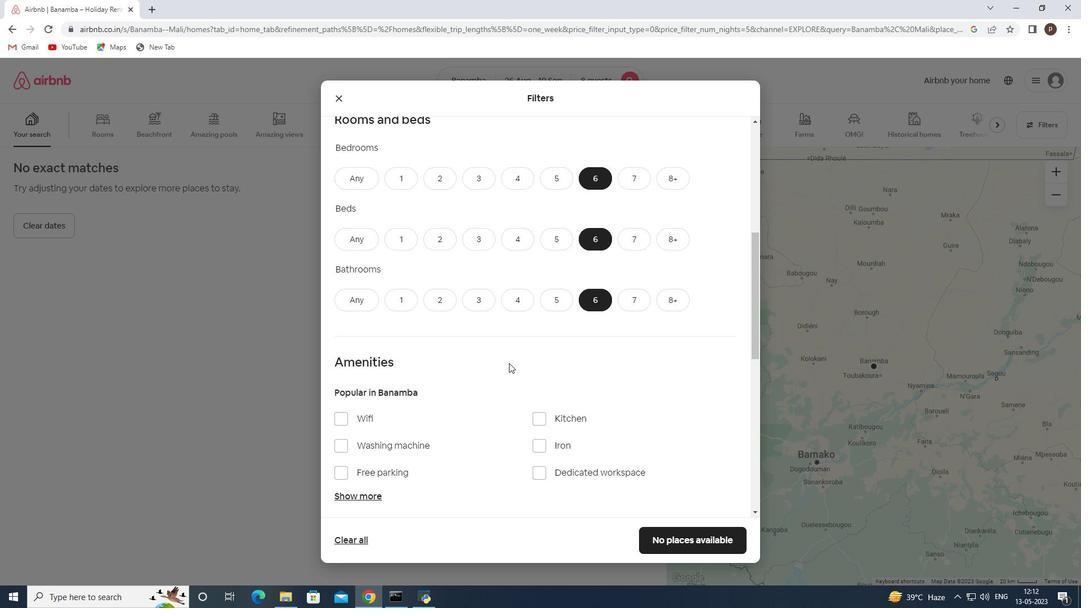 
Action: Mouse scrolled (499, 358) with delta (0, 0)
Screenshot: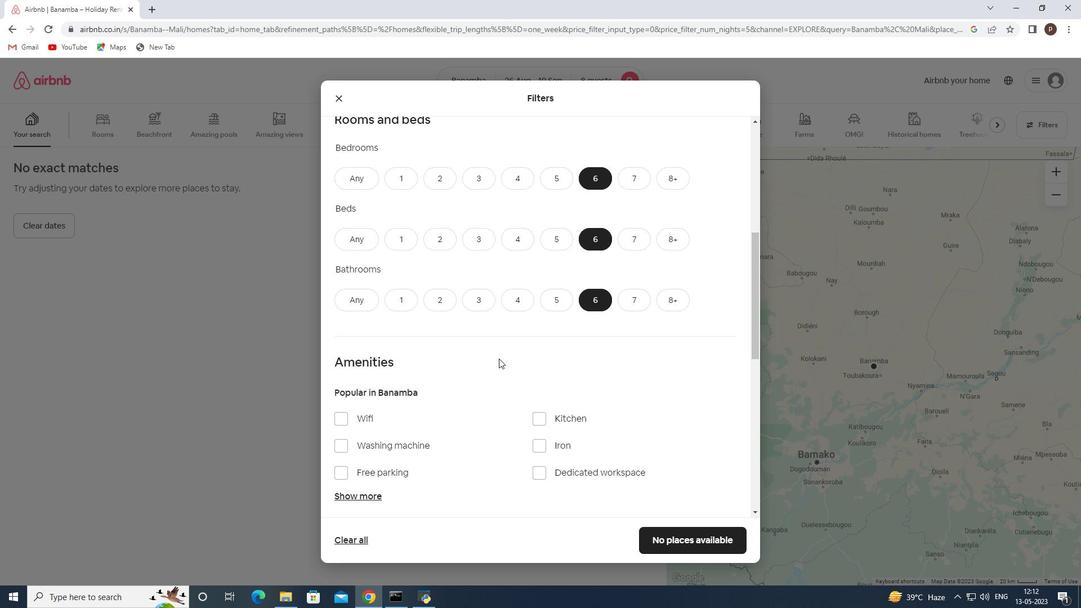 
Action: Mouse moved to (490, 361)
Screenshot: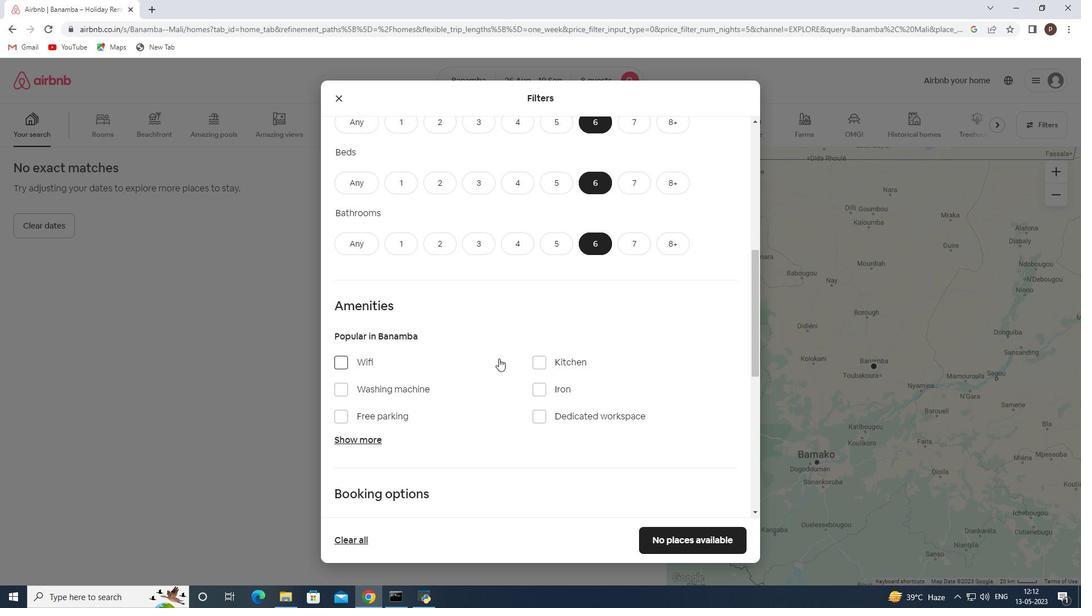 
Action: Mouse scrolled (490, 360) with delta (0, 0)
Screenshot: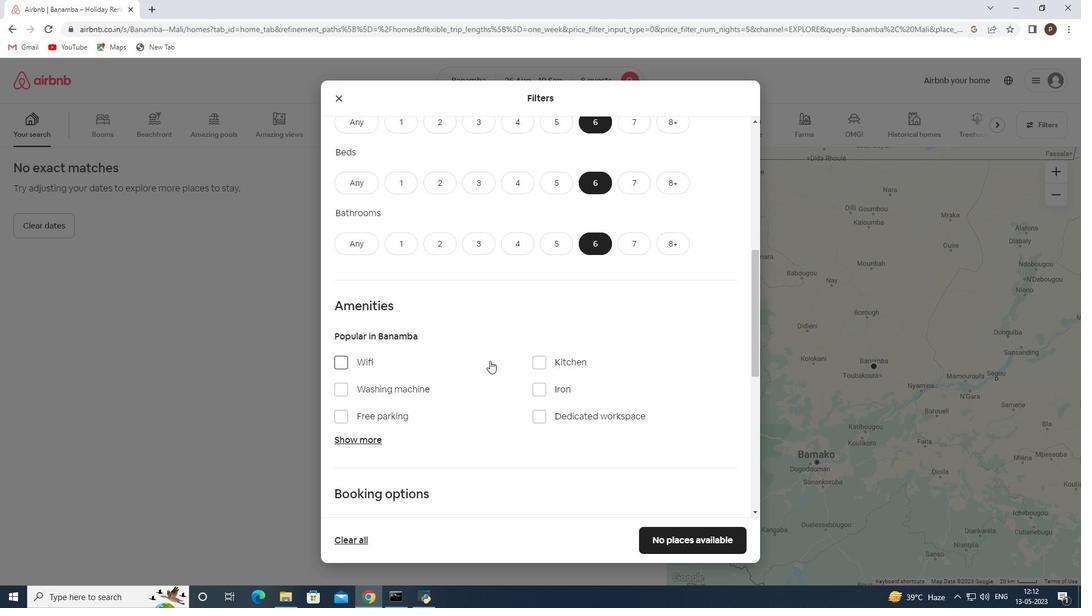 
Action: Mouse moved to (343, 301)
Screenshot: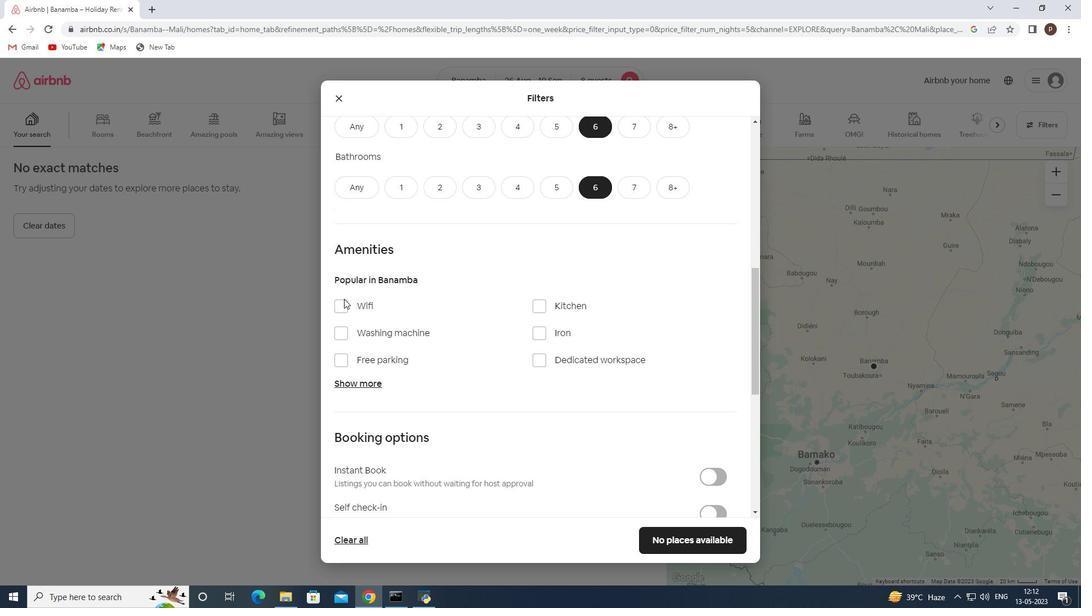 
Action: Mouse pressed left at (343, 301)
Screenshot: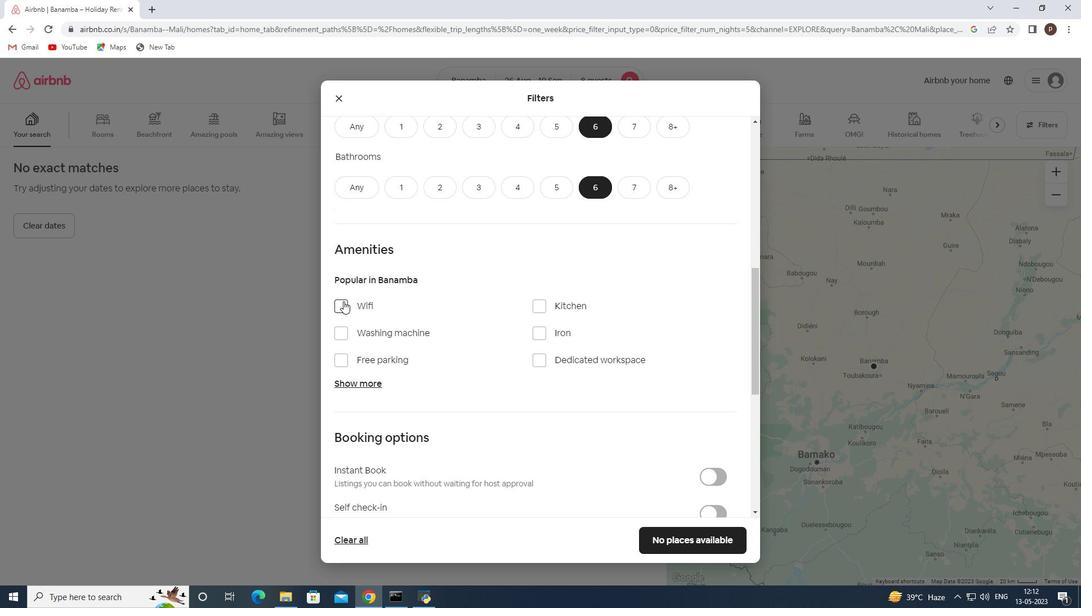 
Action: Mouse moved to (340, 354)
Screenshot: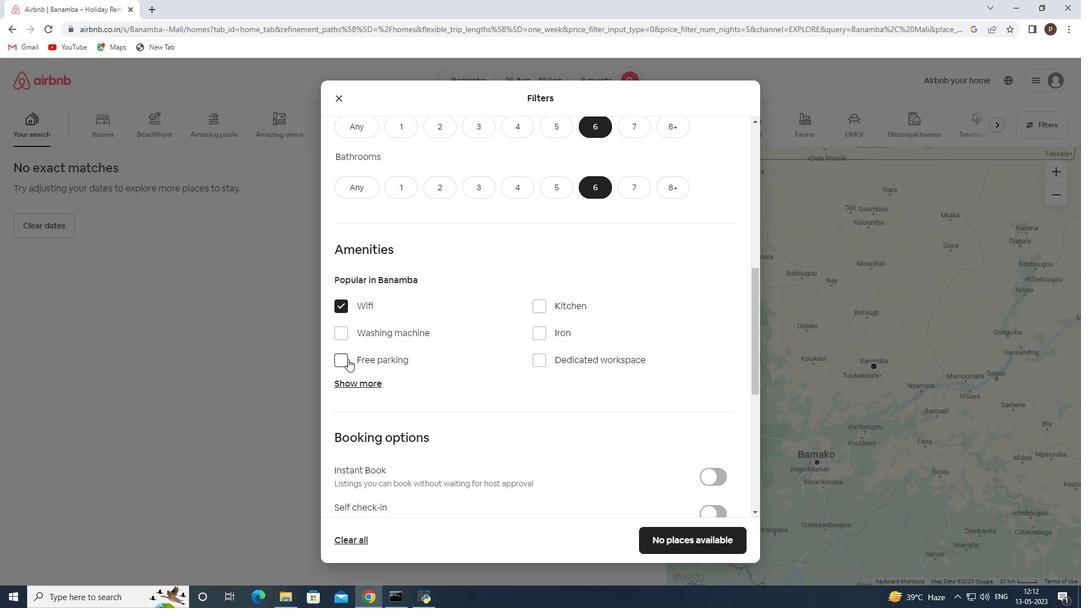 
Action: Mouse pressed left at (340, 354)
Screenshot: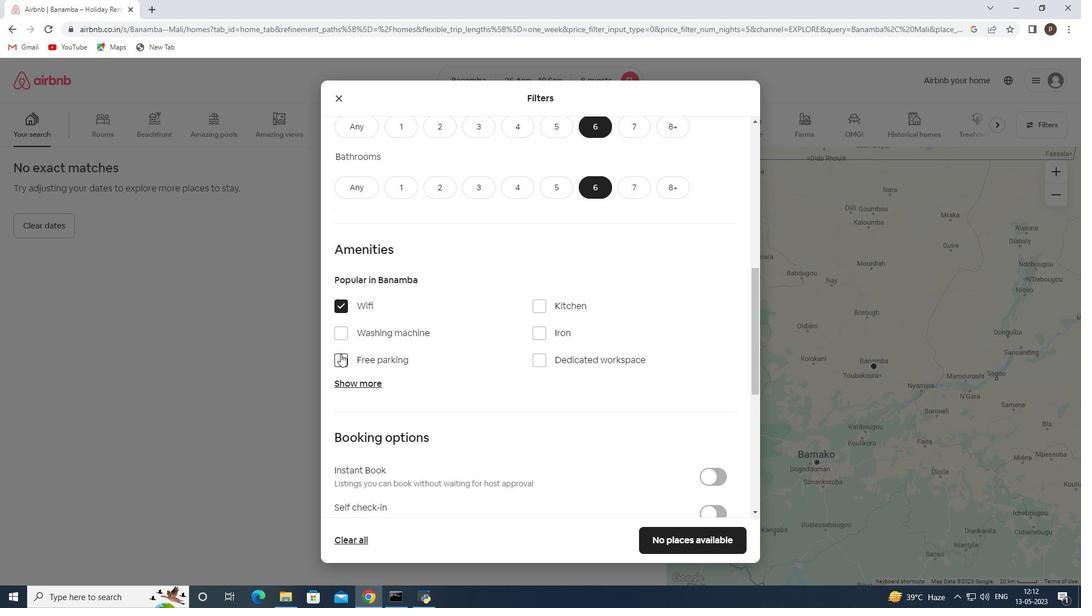 
Action: Mouse moved to (343, 383)
Screenshot: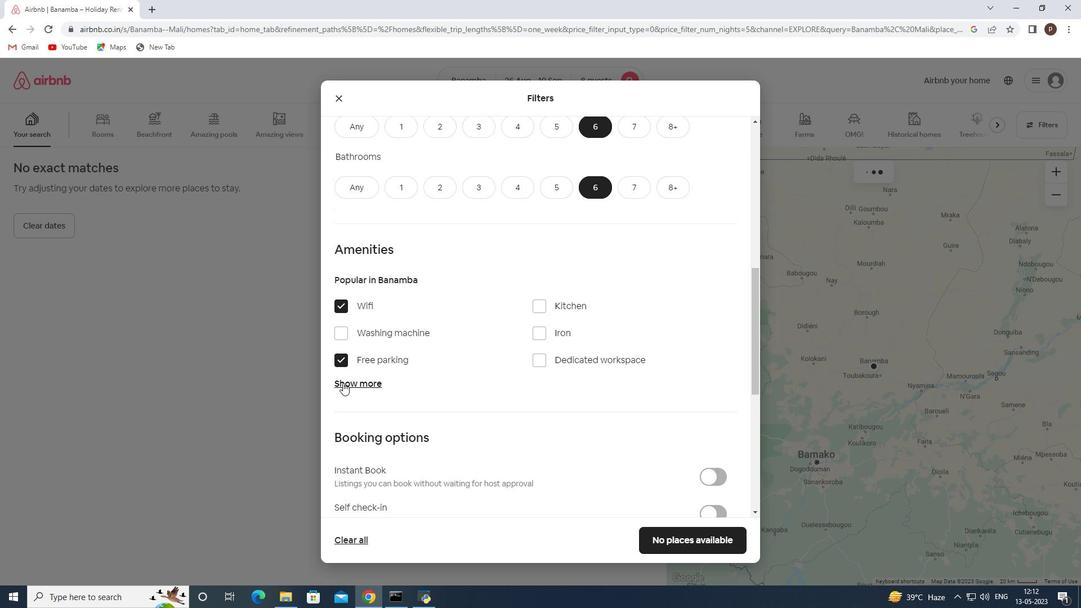 
Action: Mouse pressed left at (343, 383)
Screenshot: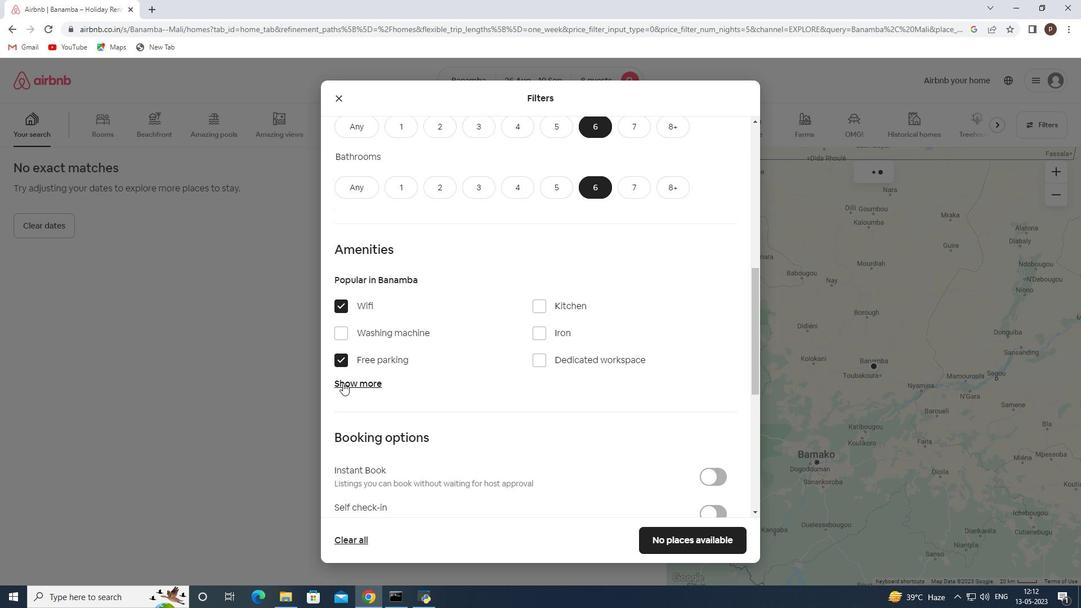 
Action: Mouse moved to (539, 453)
Screenshot: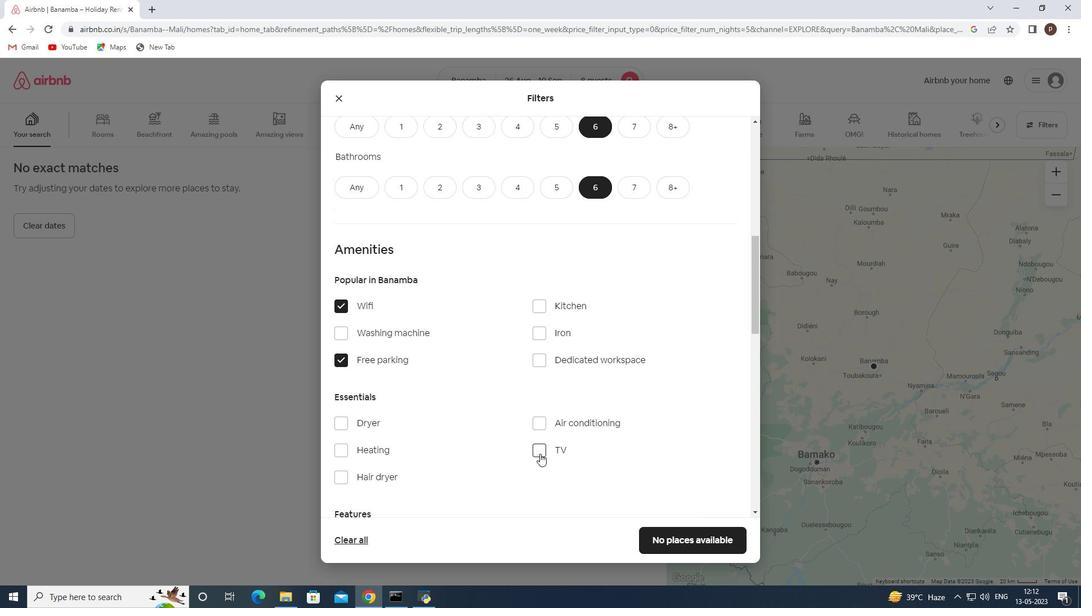 
Action: Mouse pressed left at (539, 453)
Screenshot: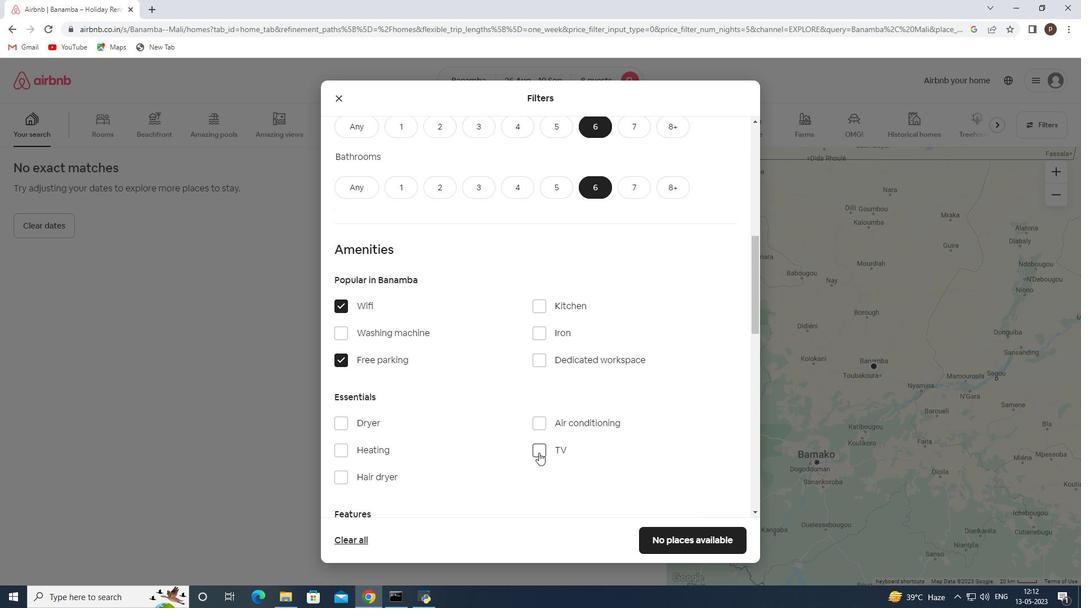 
Action: Mouse moved to (408, 417)
Screenshot: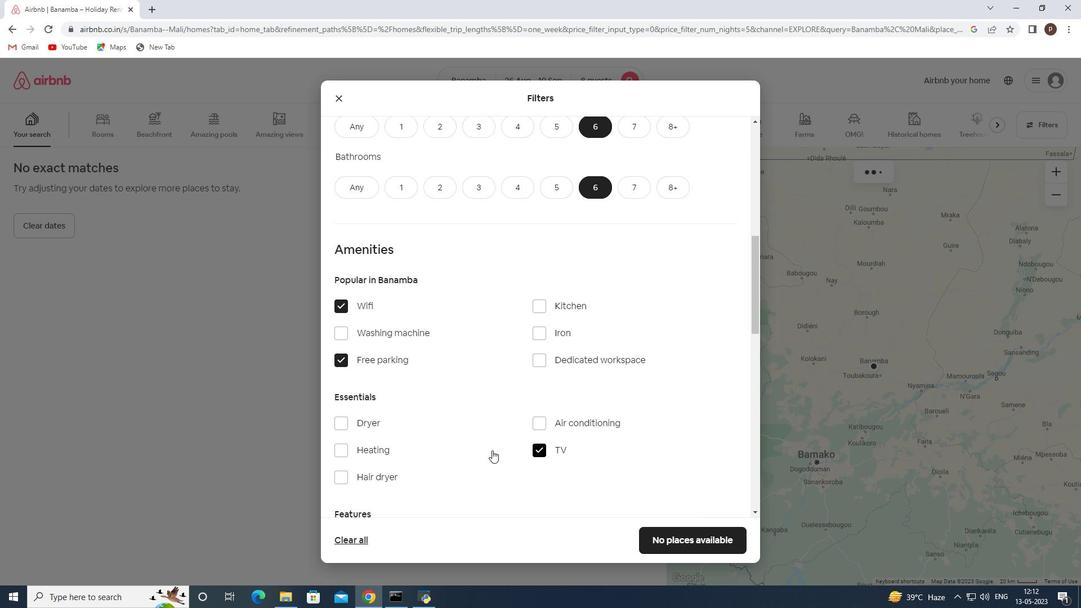 
Action: Mouse scrolled (408, 417) with delta (0, 0)
Screenshot: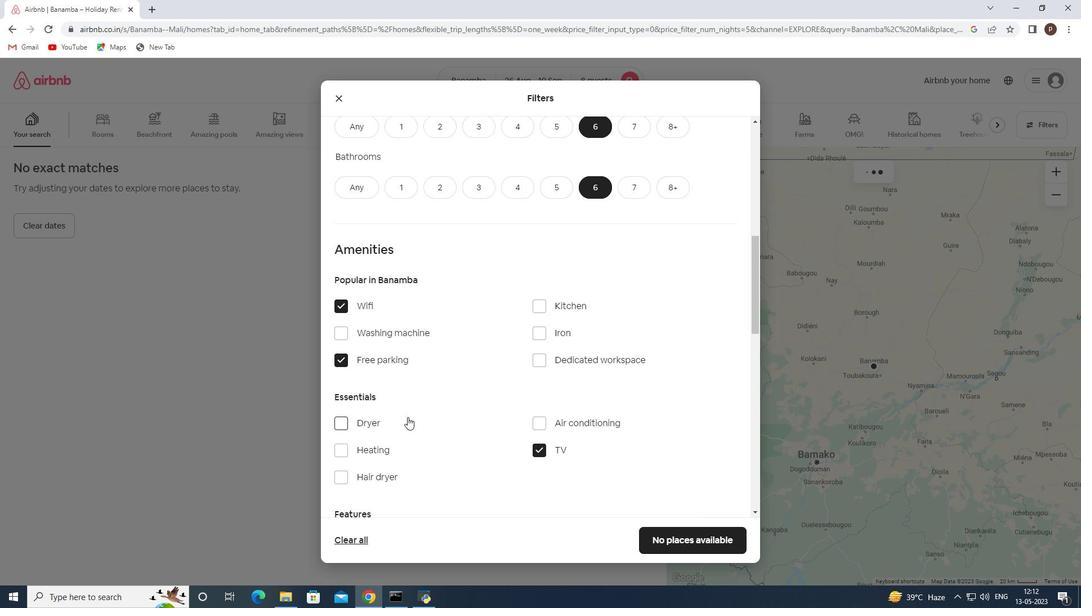 
Action: Mouse moved to (408, 417)
Screenshot: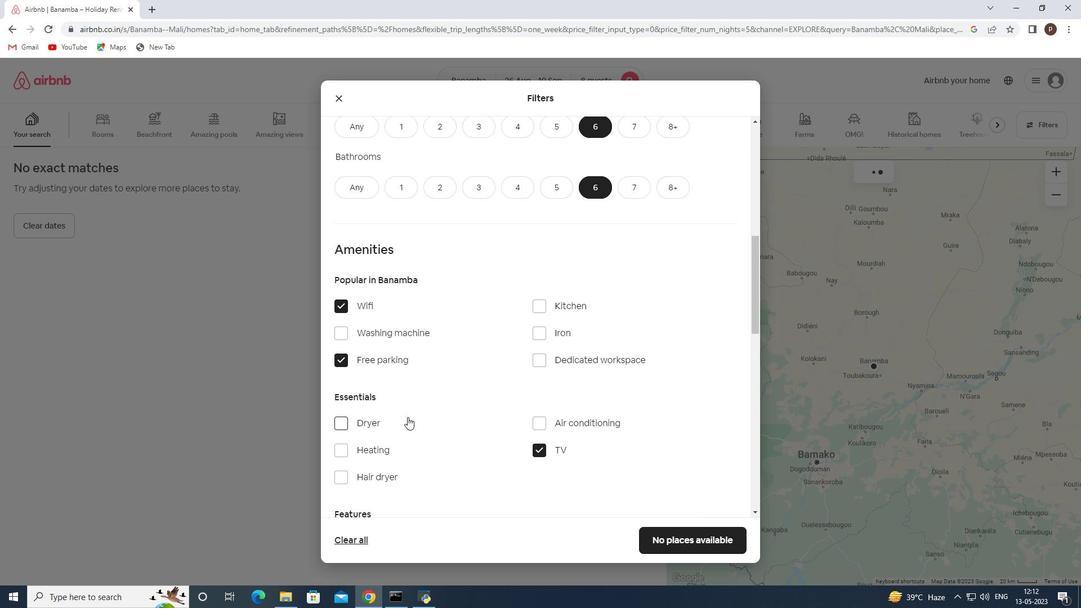 
Action: Mouse scrolled (408, 417) with delta (0, 0)
Screenshot: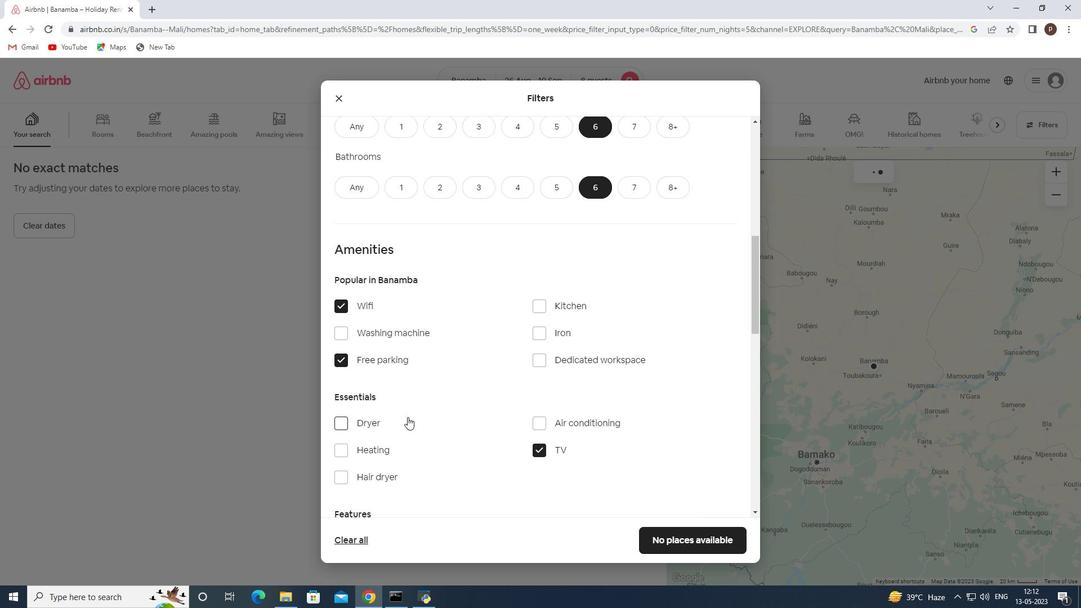 
Action: Mouse moved to (408, 417)
Screenshot: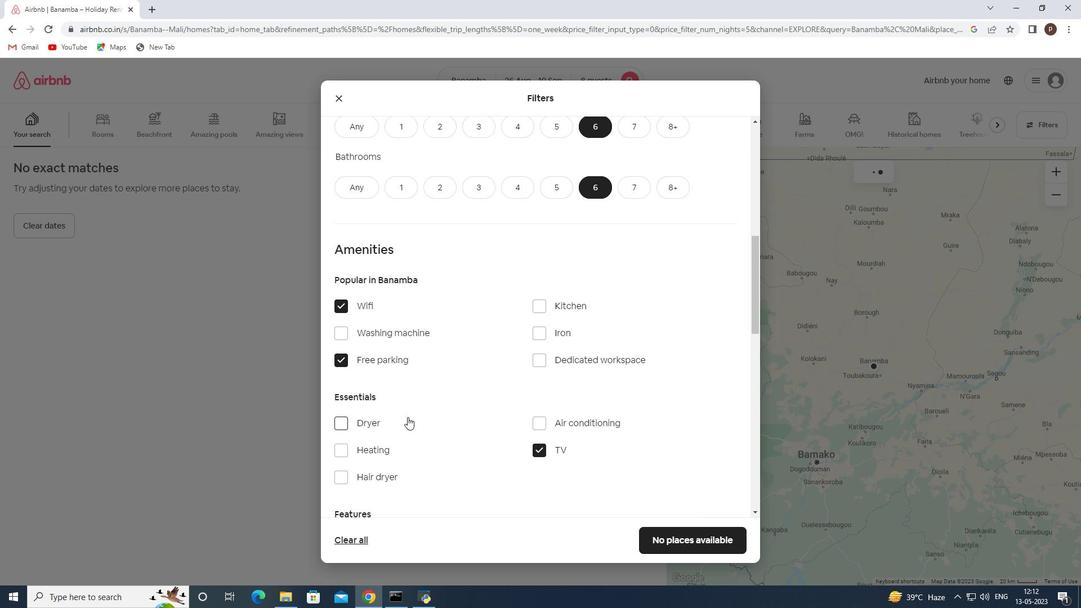 
Action: Mouse scrolled (408, 417) with delta (0, 0)
Screenshot: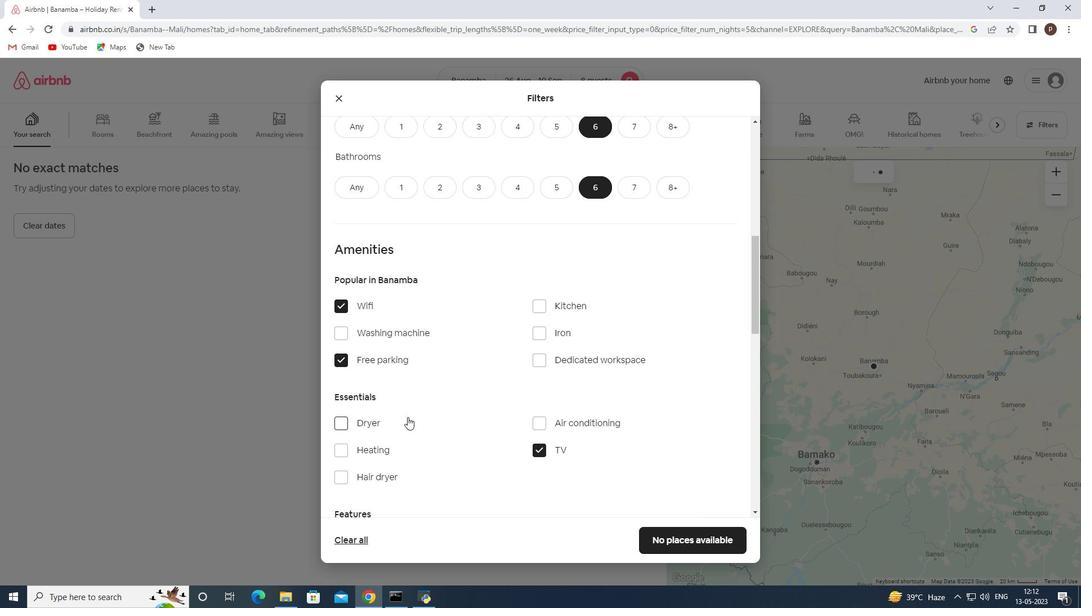 
Action: Mouse scrolled (408, 417) with delta (0, 0)
Screenshot: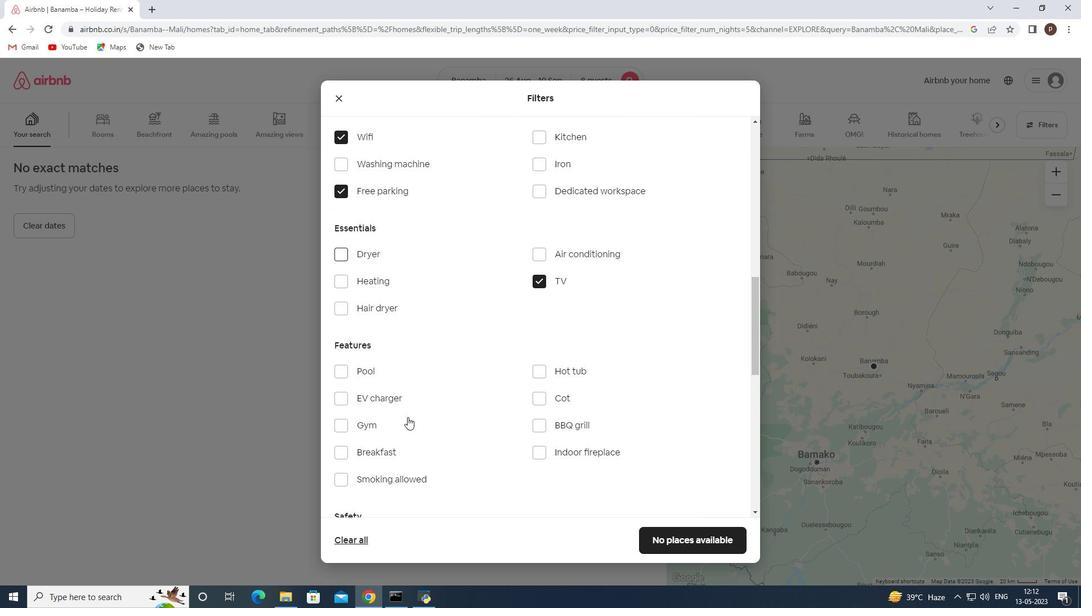 
Action: Mouse moved to (344, 370)
Screenshot: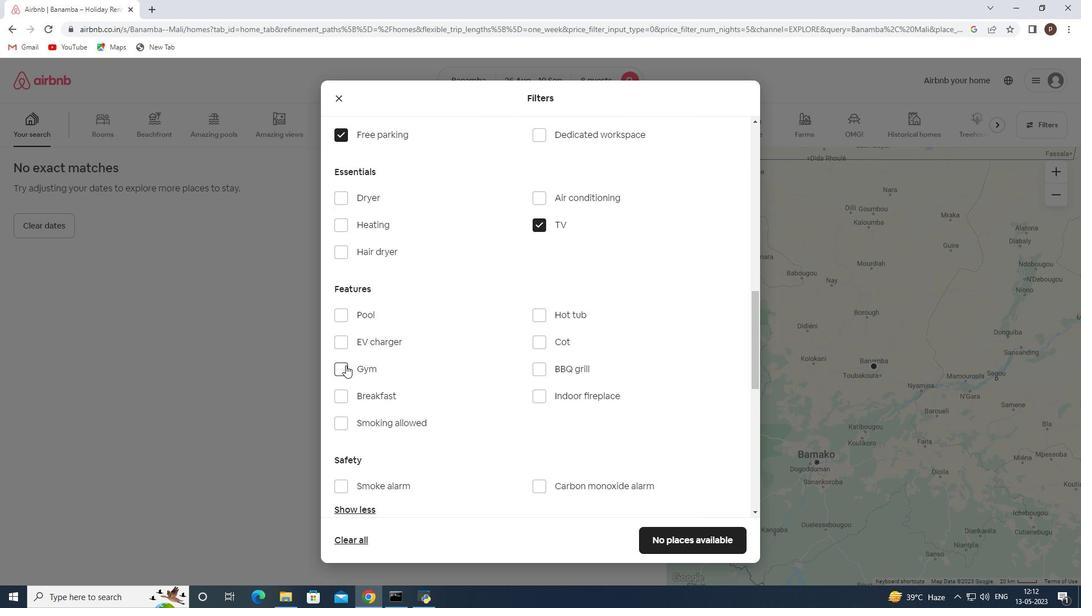 
Action: Mouse pressed left at (344, 370)
Screenshot: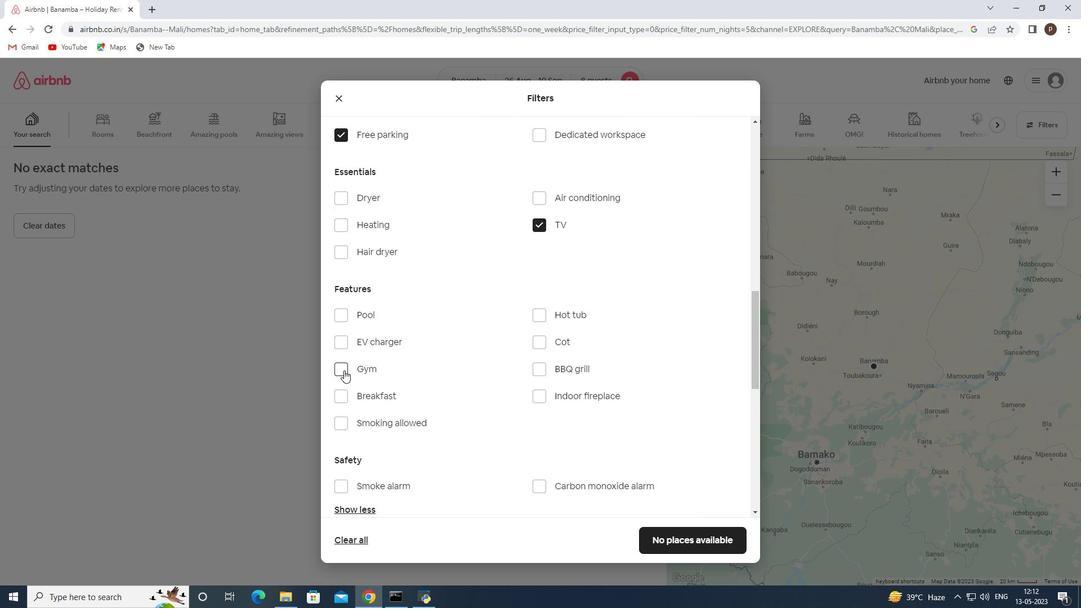 
Action: Mouse moved to (343, 396)
Screenshot: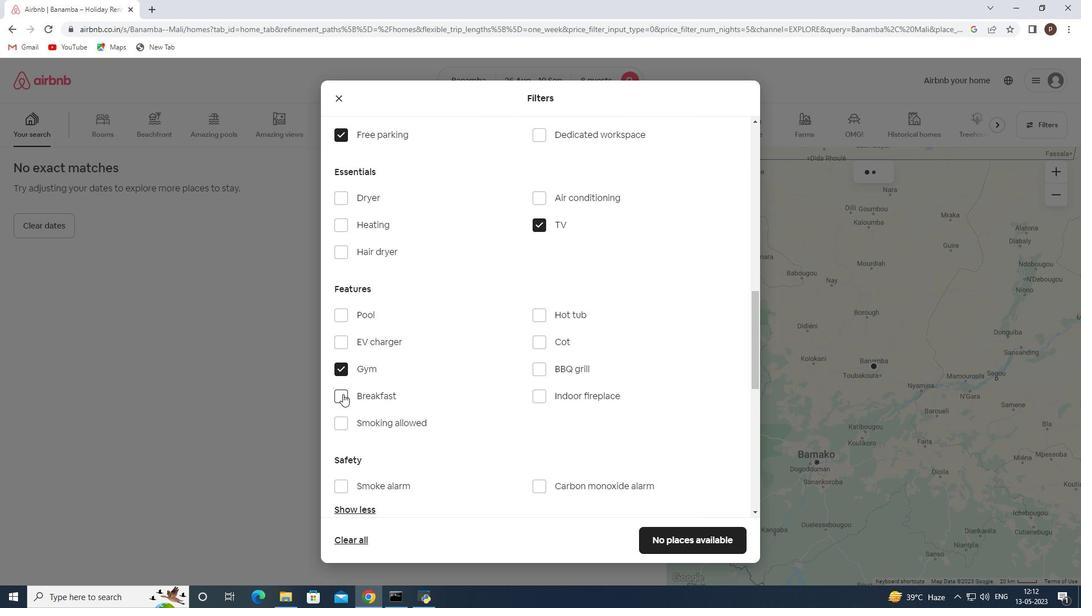 
Action: Mouse pressed left at (343, 396)
Screenshot: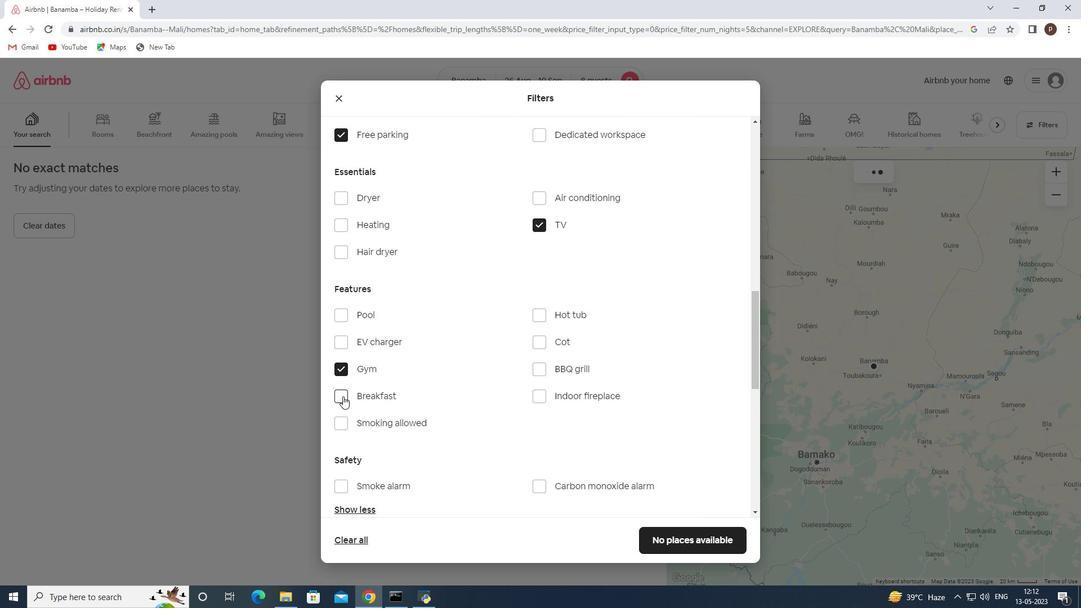 
Action: Mouse moved to (402, 392)
Screenshot: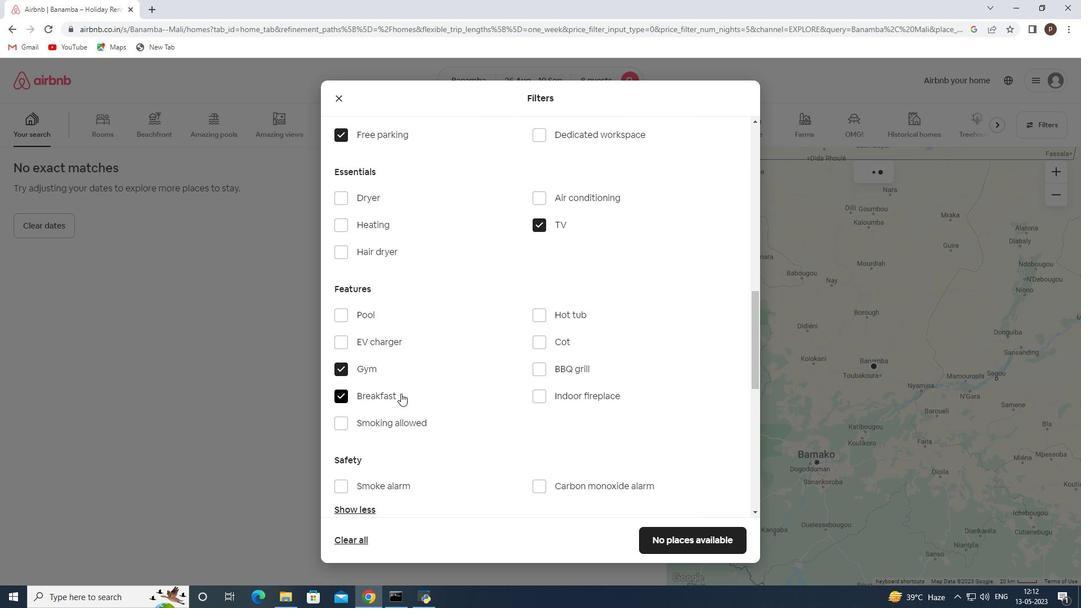 
Action: Mouse scrolled (402, 391) with delta (0, 0)
Screenshot: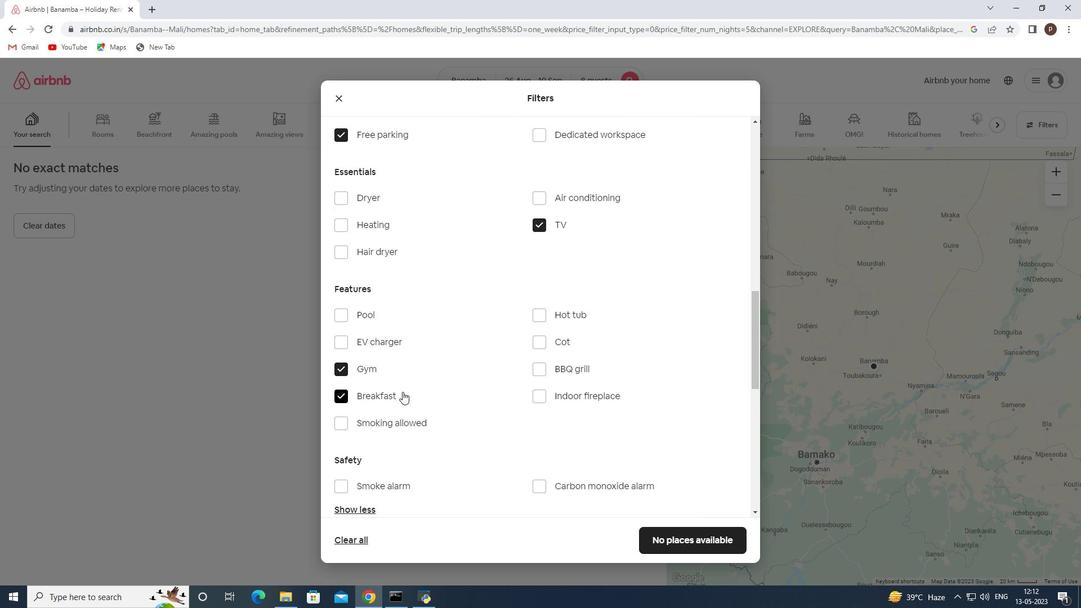 
Action: Mouse scrolled (402, 391) with delta (0, 0)
Screenshot: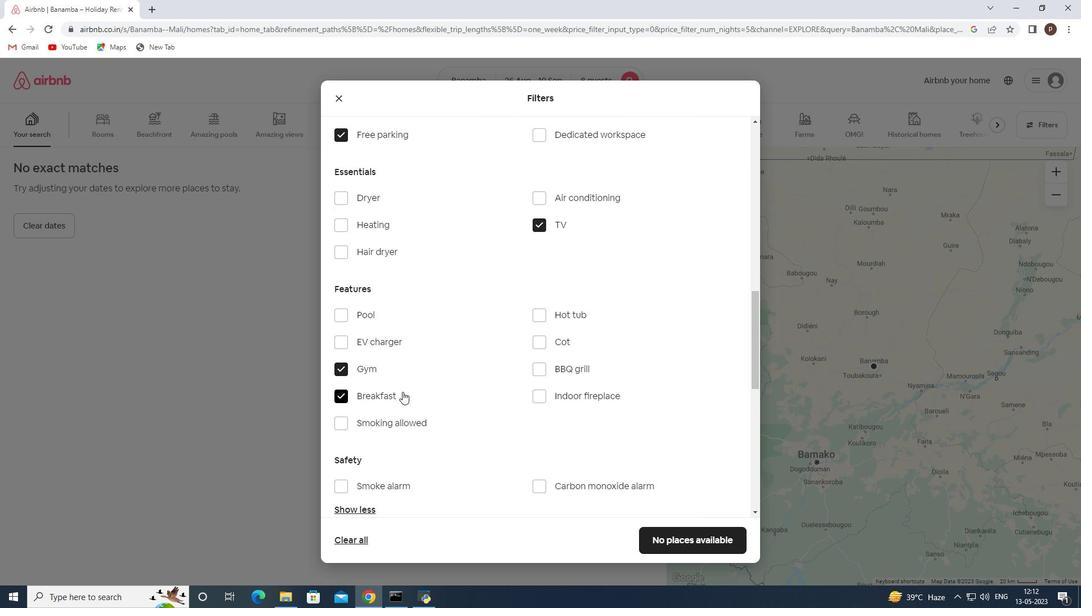 
Action: Mouse moved to (454, 383)
Screenshot: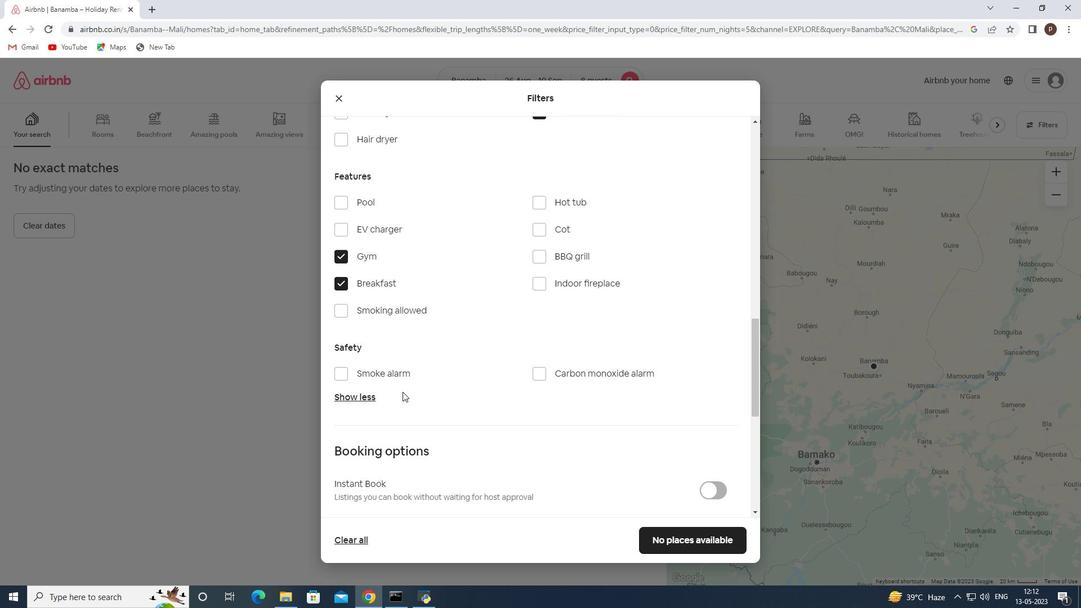 
Action: Mouse scrolled (454, 383) with delta (0, 0)
Screenshot: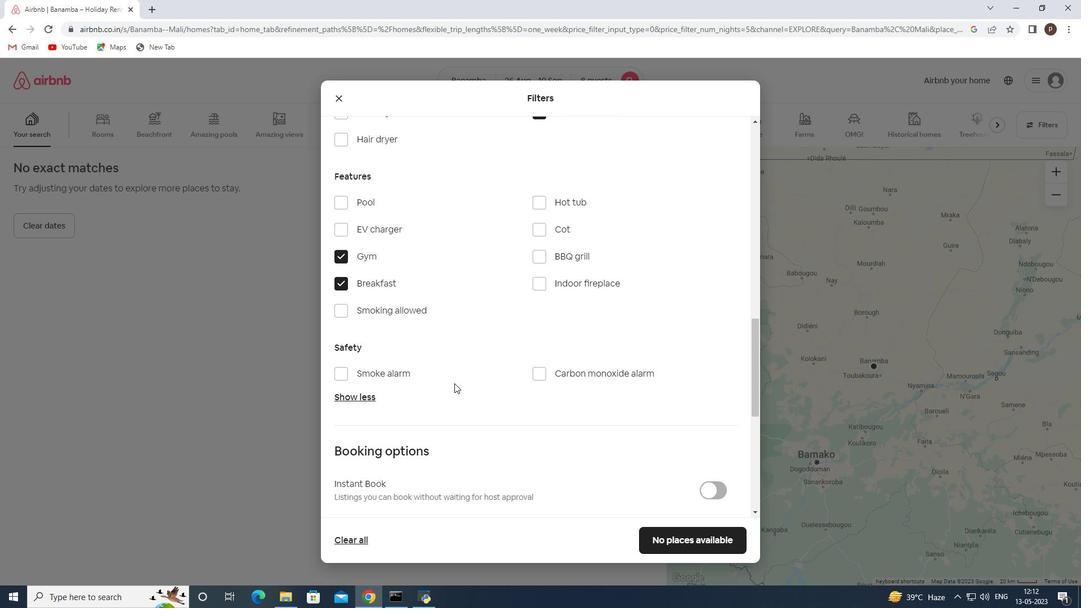 
Action: Mouse scrolled (454, 383) with delta (0, 0)
Screenshot: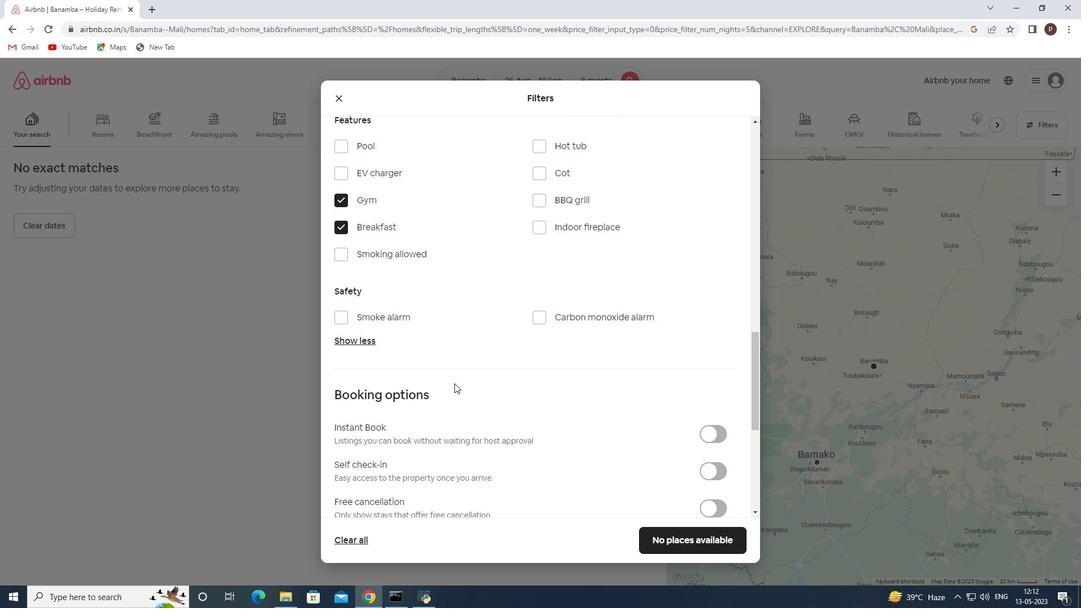 
Action: Mouse scrolled (454, 383) with delta (0, 0)
Screenshot: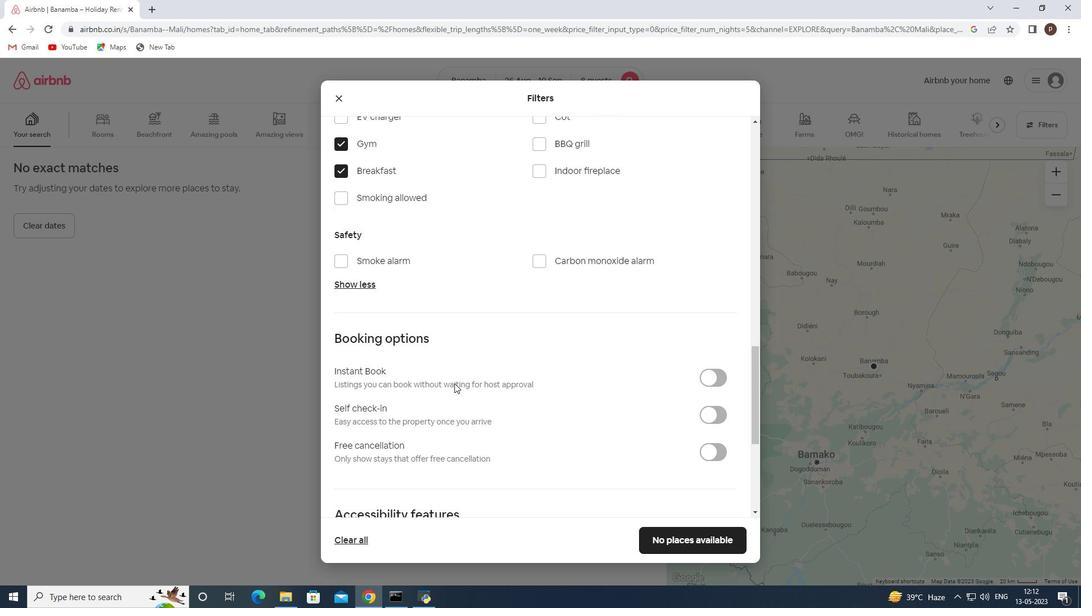 
Action: Mouse scrolled (454, 383) with delta (0, 0)
Screenshot: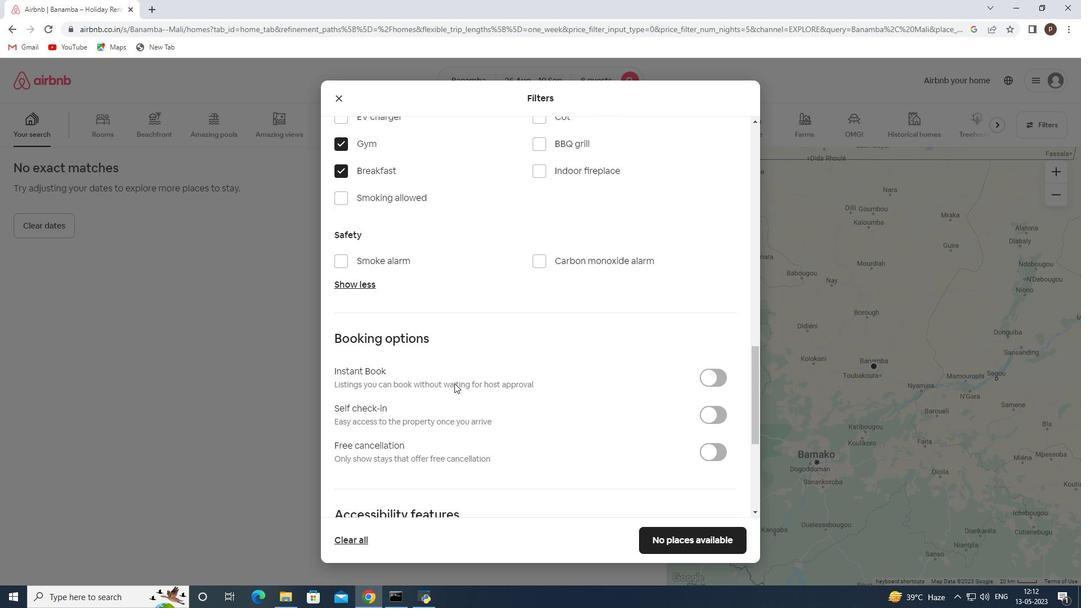 
Action: Mouse moved to (717, 307)
Screenshot: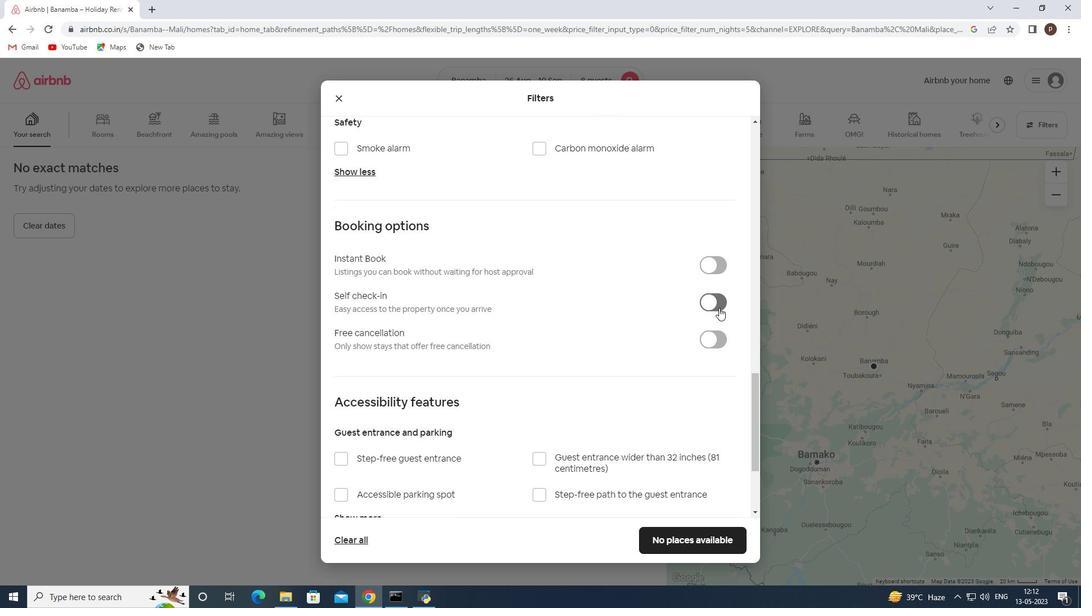 
Action: Mouse pressed left at (717, 307)
Screenshot: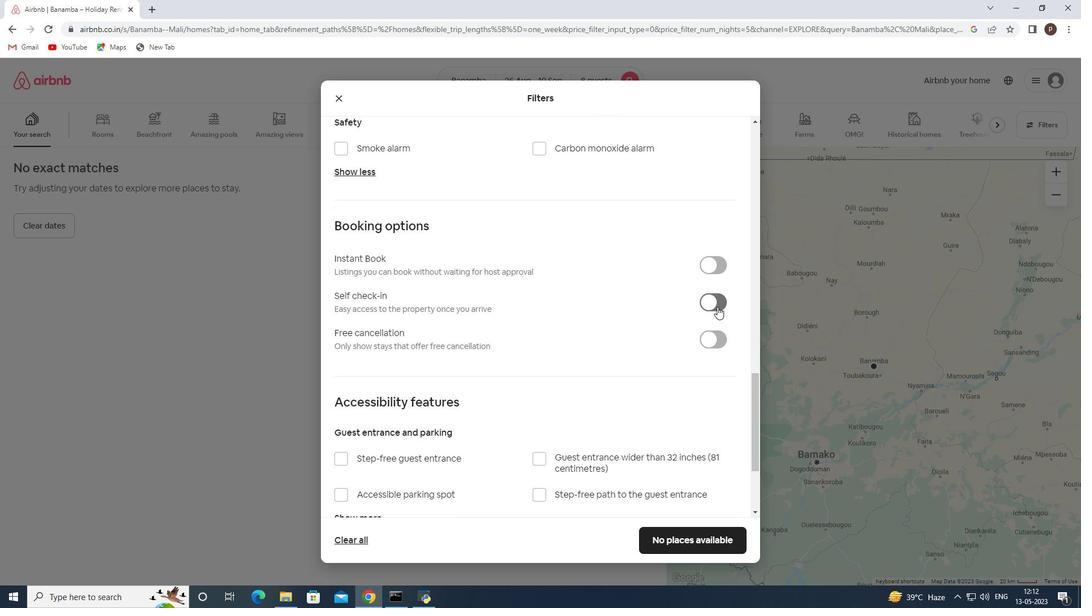 
Action: Mouse moved to (599, 370)
Screenshot: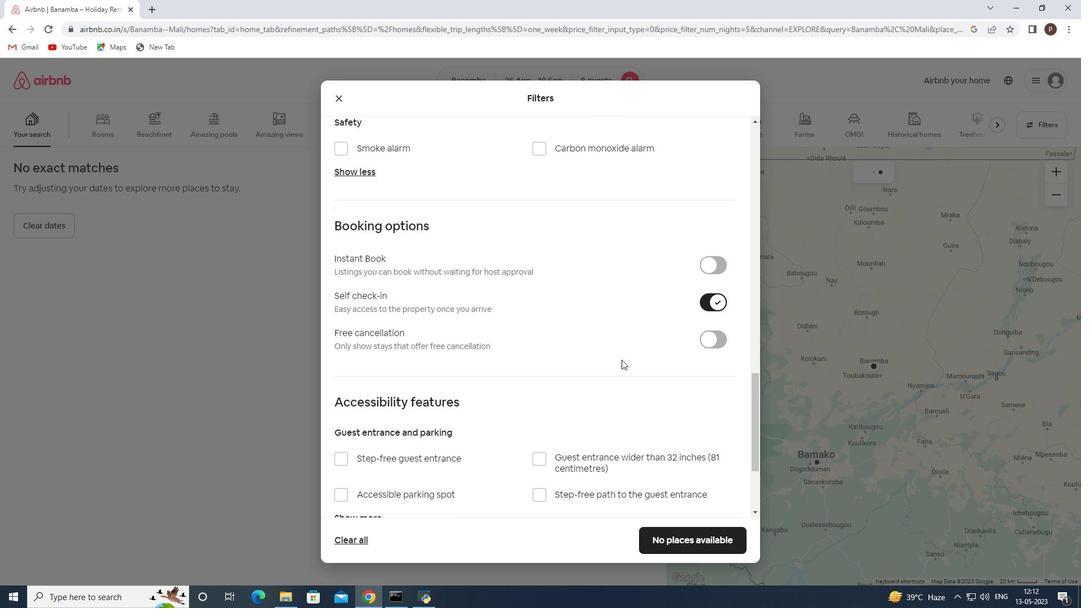 
Action: Mouse scrolled (599, 370) with delta (0, 0)
Screenshot: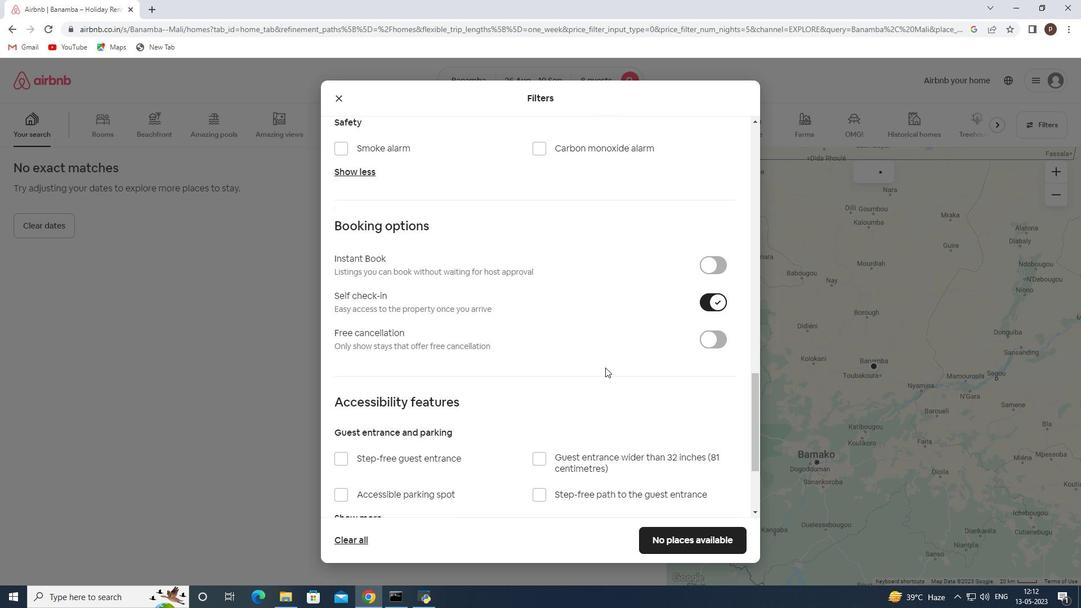 
Action: Mouse scrolled (599, 370) with delta (0, 0)
Screenshot: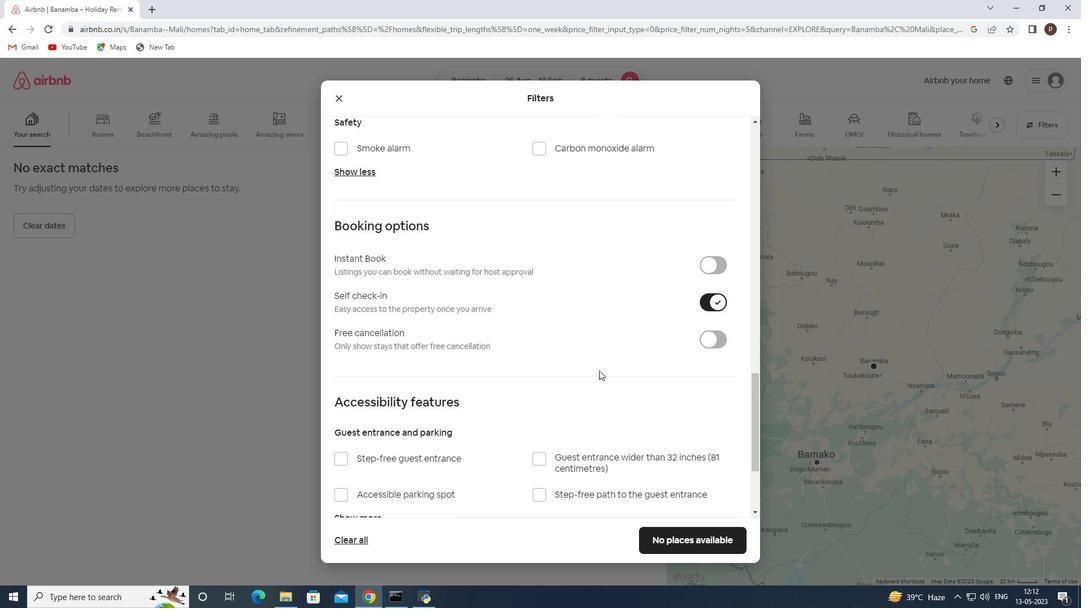 
Action: Mouse scrolled (599, 370) with delta (0, 0)
Screenshot: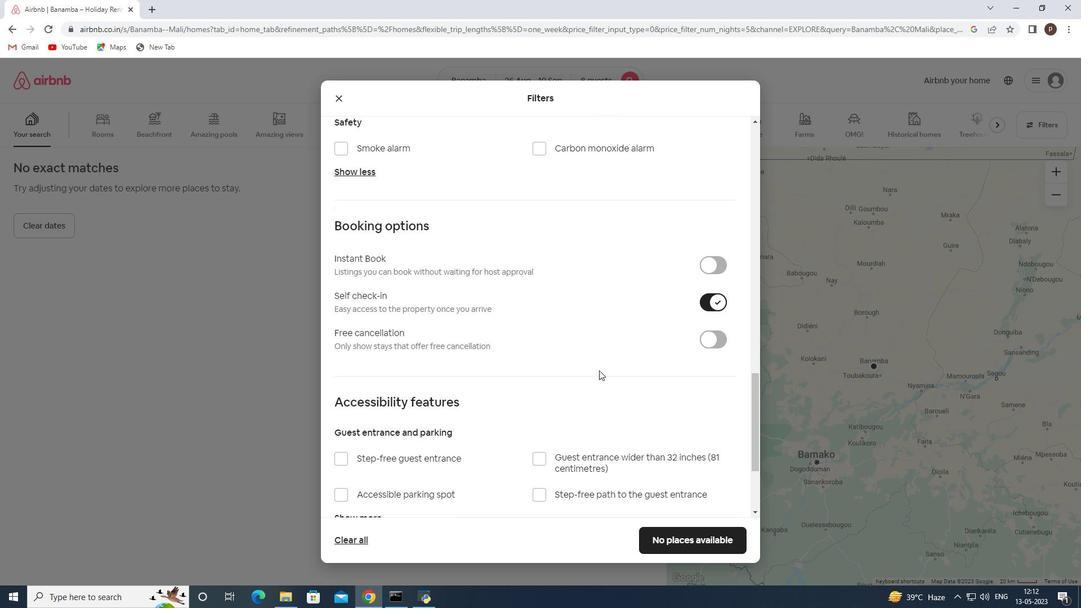 
Action: Mouse moved to (599, 371)
Screenshot: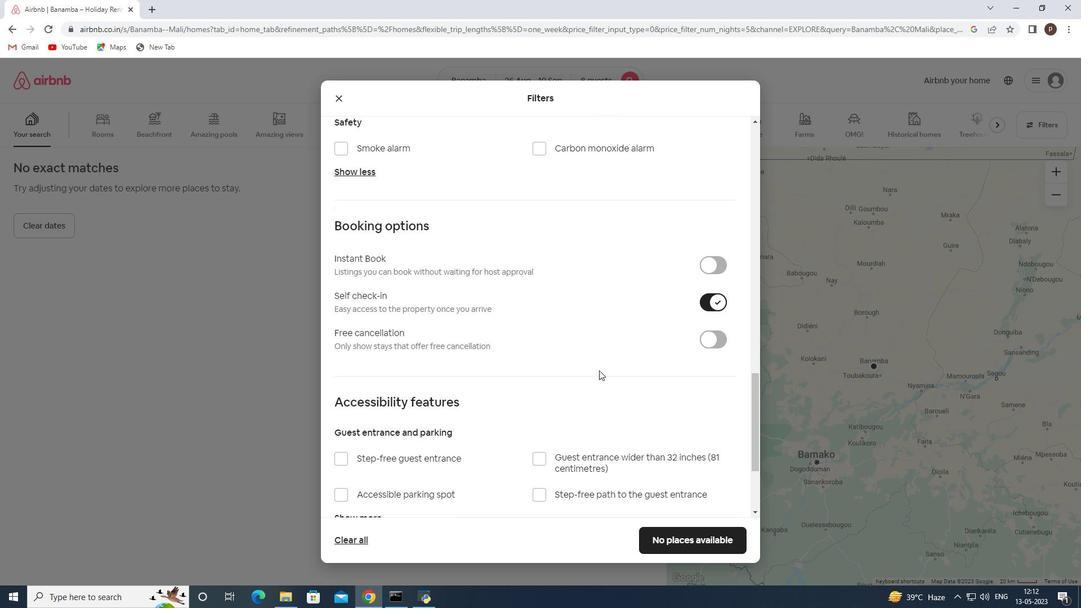 
Action: Mouse scrolled (599, 370) with delta (0, 0)
Screenshot: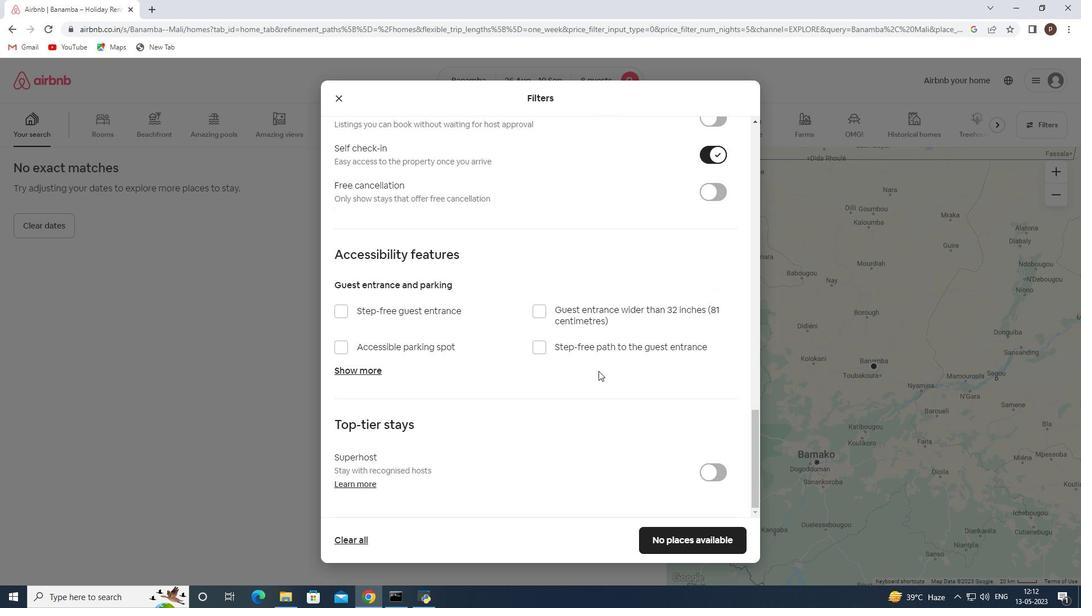 
Action: Mouse scrolled (599, 370) with delta (0, 0)
Screenshot: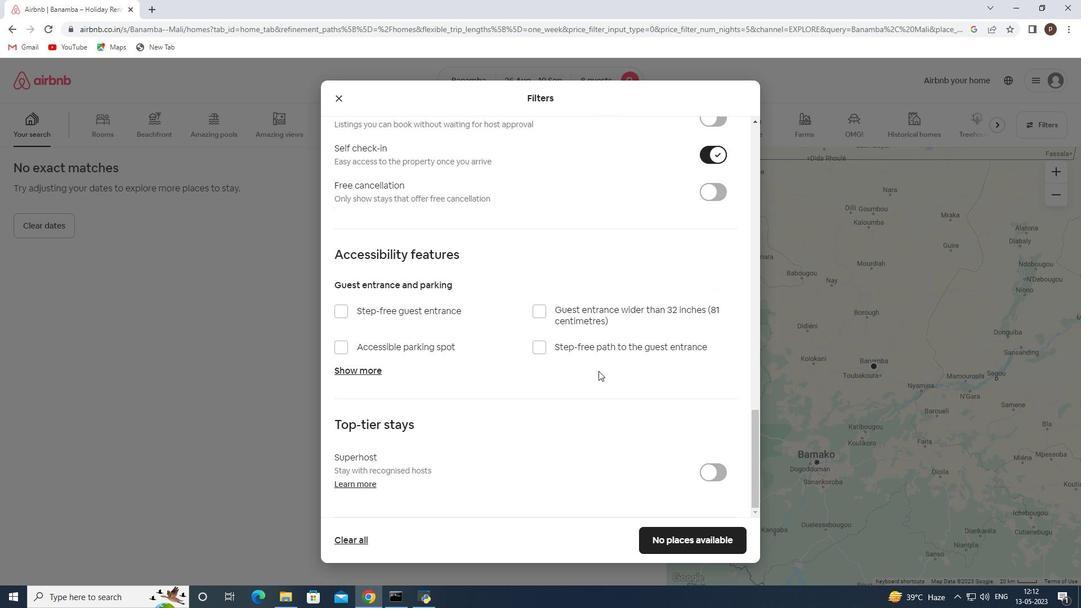 
Action: Mouse scrolled (599, 370) with delta (0, 0)
Screenshot: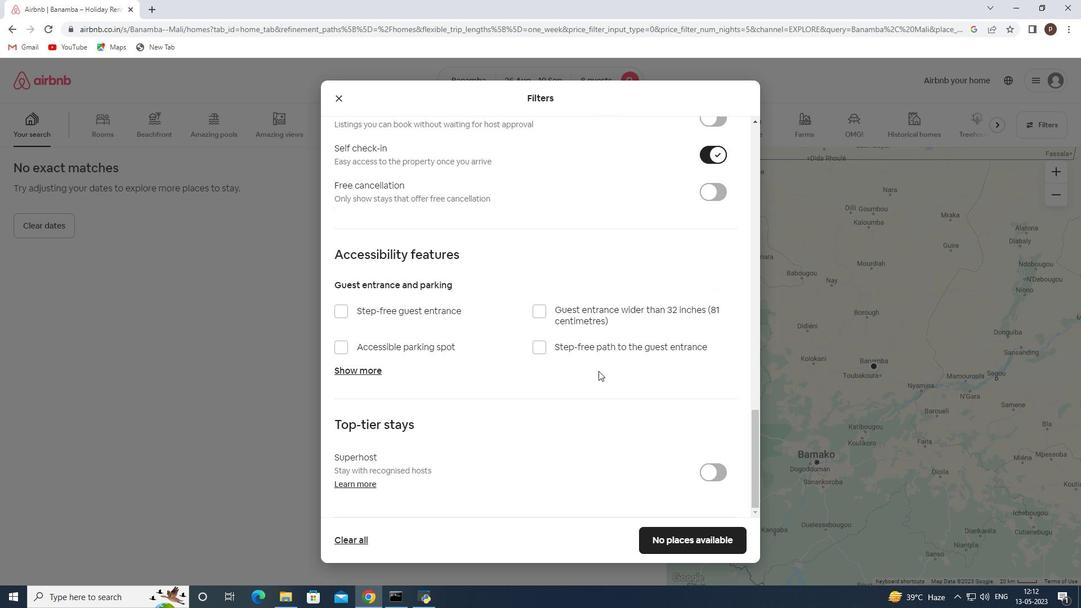 
Action: Mouse scrolled (599, 370) with delta (0, 0)
Screenshot: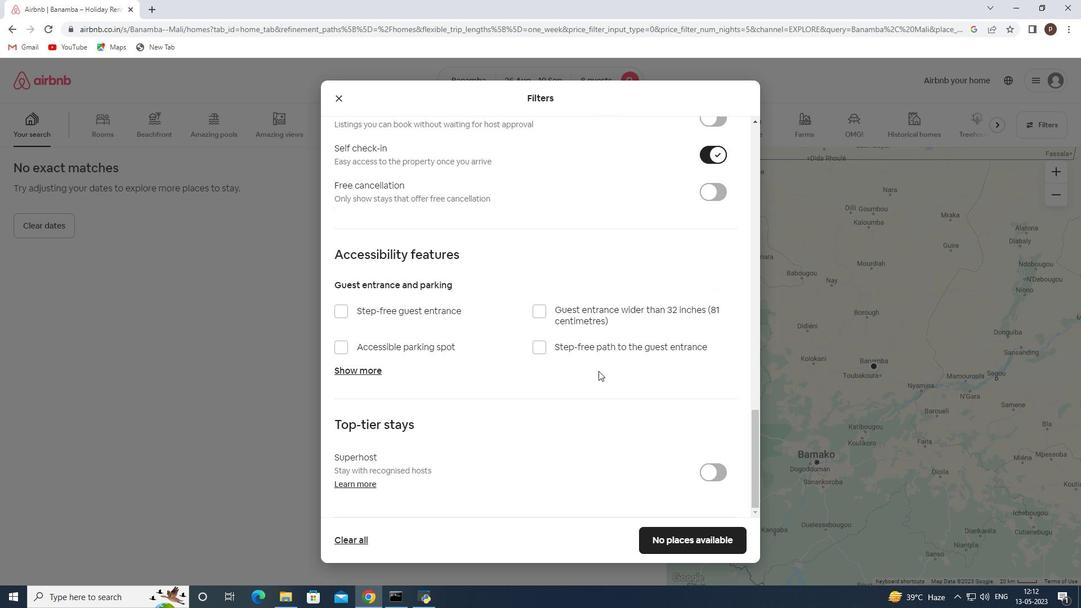 
Action: Mouse moved to (598, 372)
Screenshot: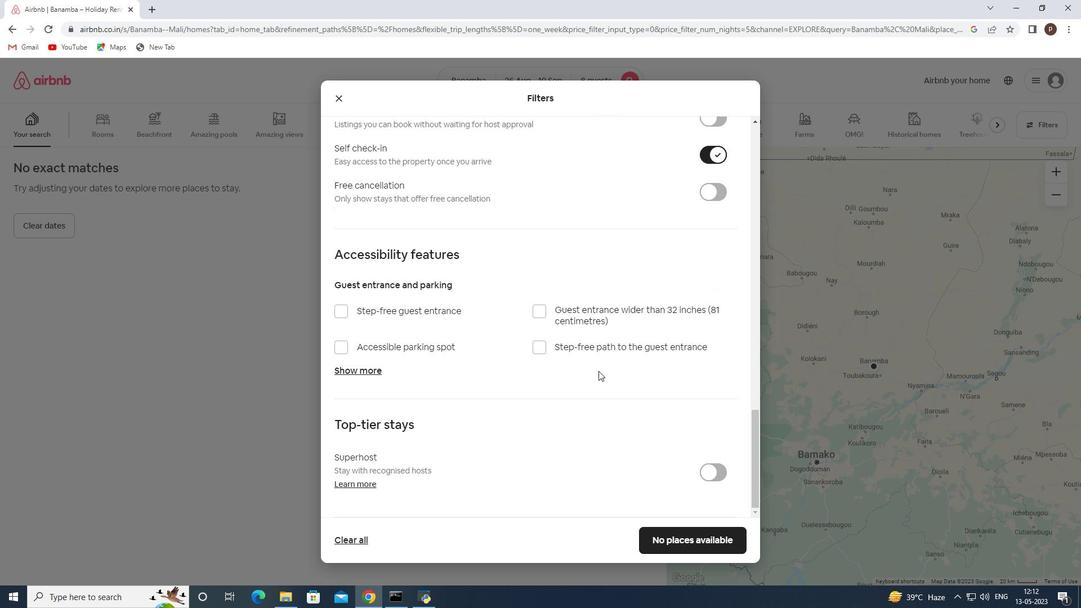 
Action: Mouse scrolled (598, 371) with delta (0, 0)
Screenshot: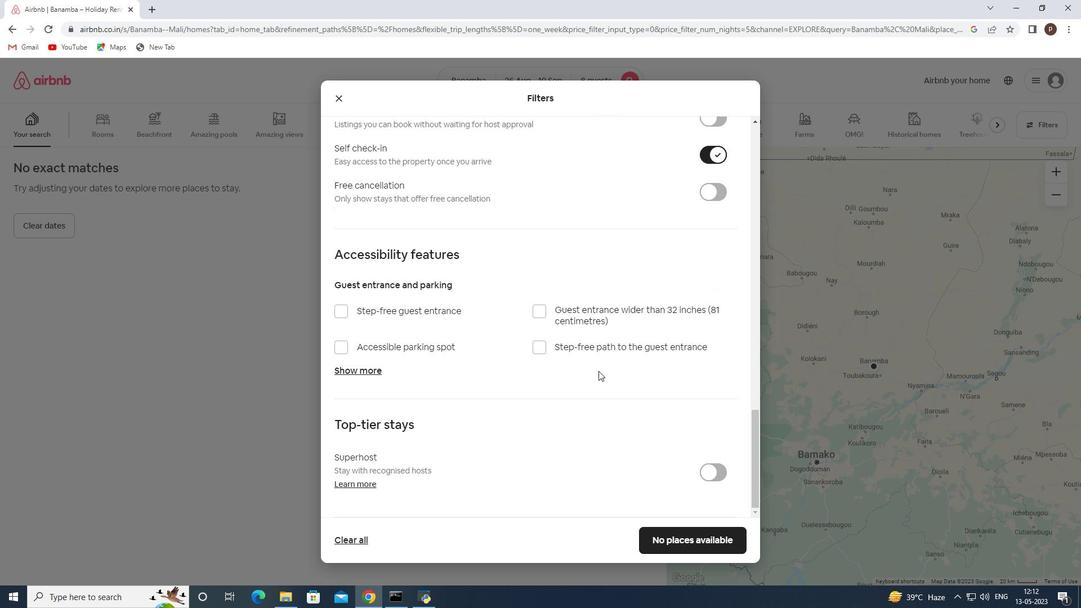 
Action: Mouse moved to (689, 537)
Screenshot: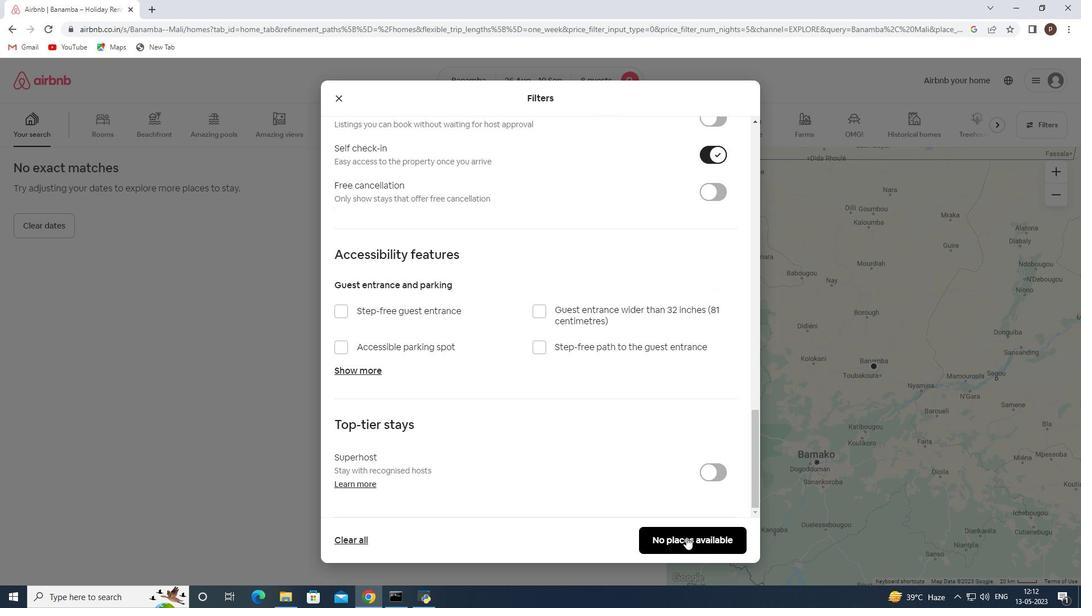 
Action: Mouse scrolled (689, 537) with delta (0, 0)
Screenshot: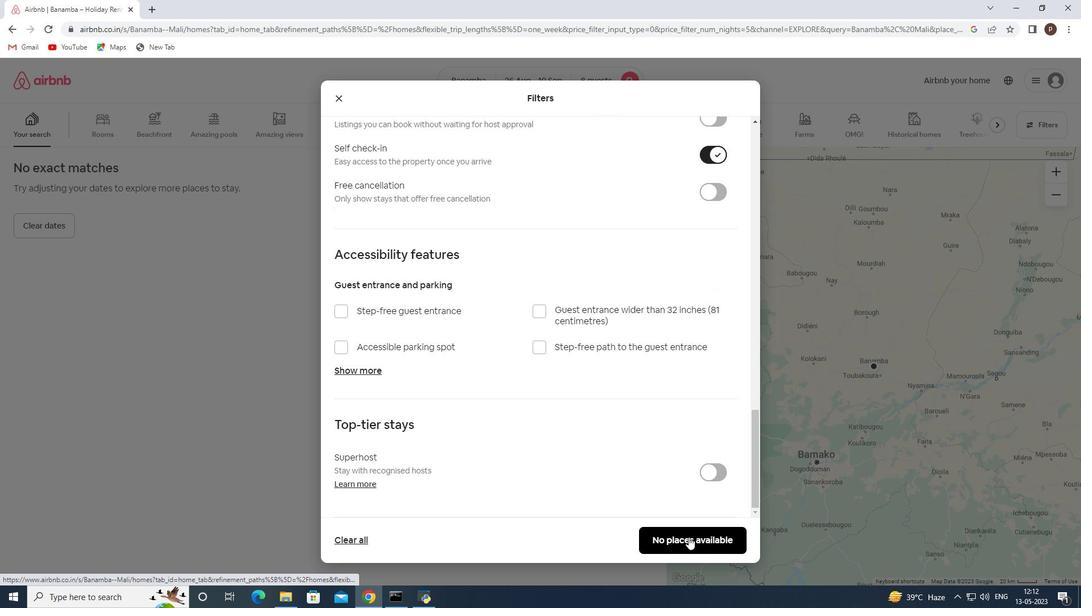 
Action: Mouse scrolled (689, 537) with delta (0, 0)
Screenshot: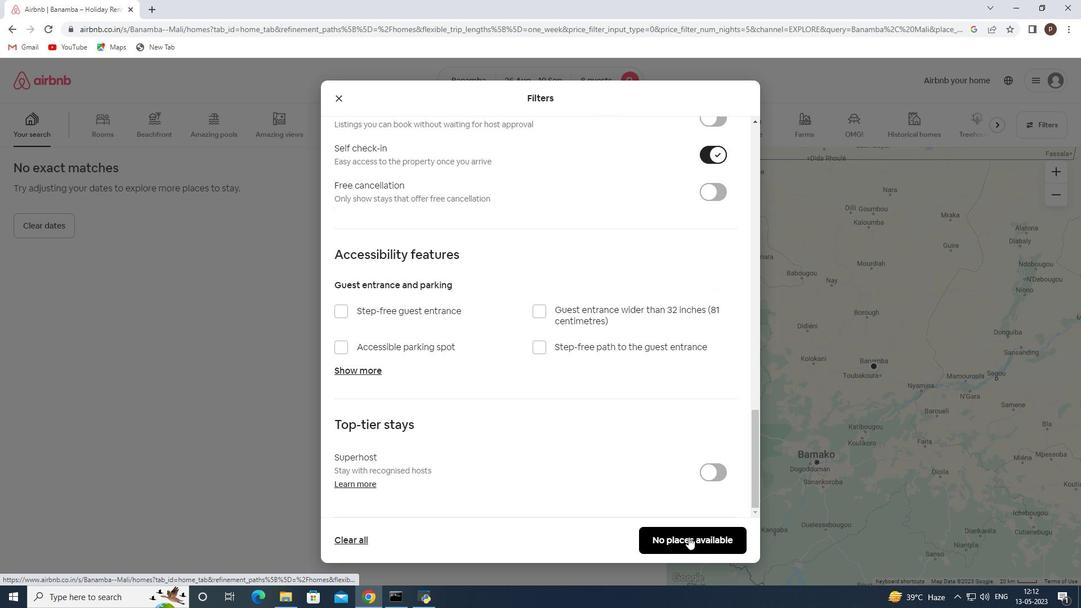 
Action: Mouse pressed left at (689, 537)
Screenshot: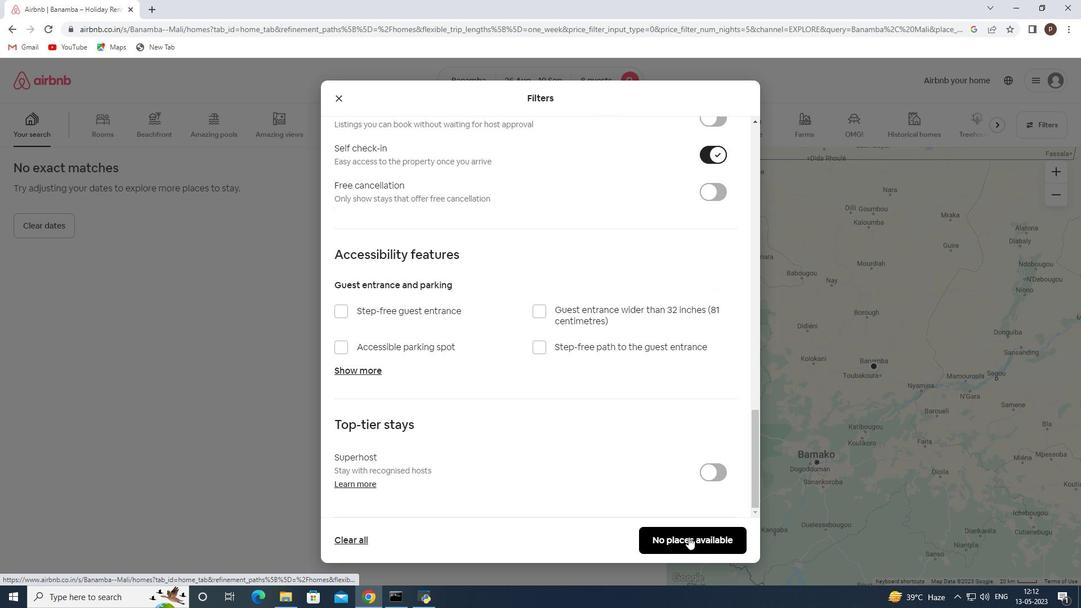
